 Task: Open Card Annual Report Review in Board Talent Management to Workspace Event Planning and Management and add a team member Softage.4@softage.net, a label Orange, a checklist Mindfulness, an attachment from Trello, a color Orange and finally, add a card description 'Plan and execute company team-building retreat with a focus on work-life integration' and a comment 'Given the importance of this task, careful planning and execution are essential.'. Add a start date 'Jan 08, 1900' with a due date 'Jan 15, 1900'
Action: Mouse moved to (598, 158)
Screenshot: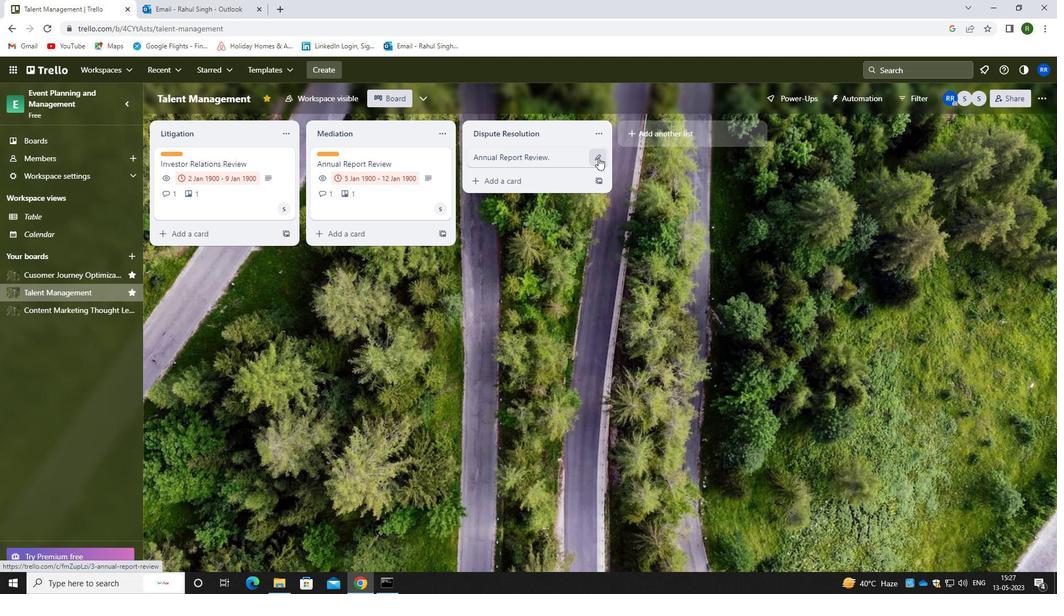
Action: Mouse pressed left at (598, 158)
Screenshot: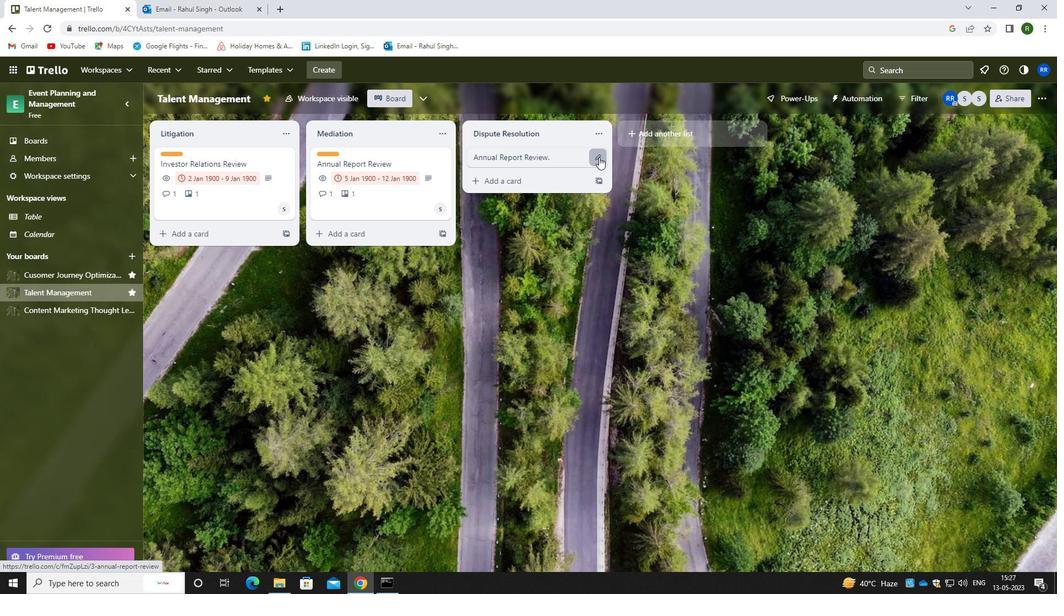 
Action: Mouse moved to (649, 158)
Screenshot: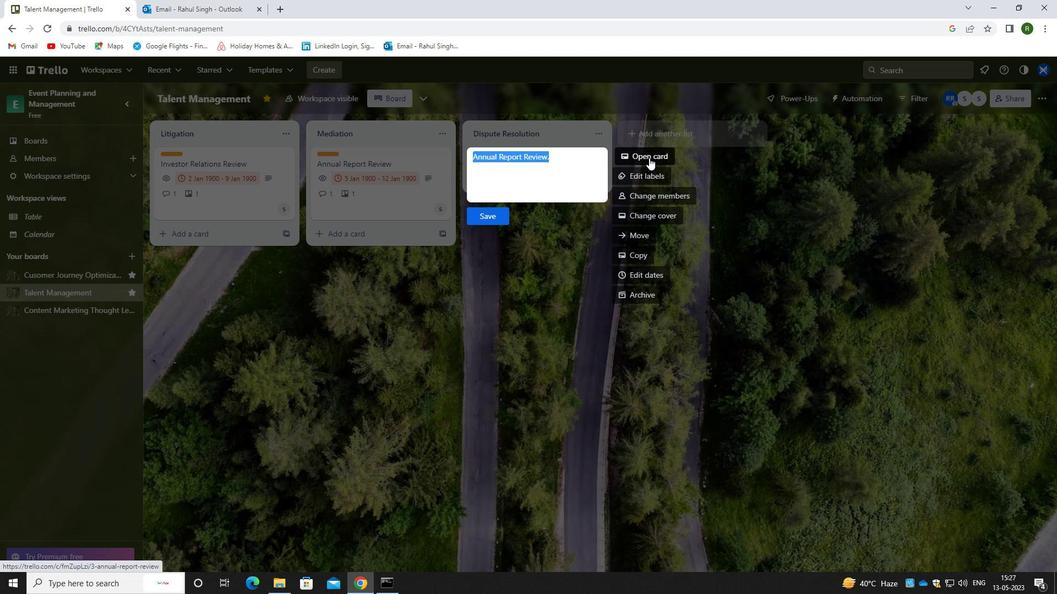 
Action: Mouse pressed left at (649, 158)
Screenshot: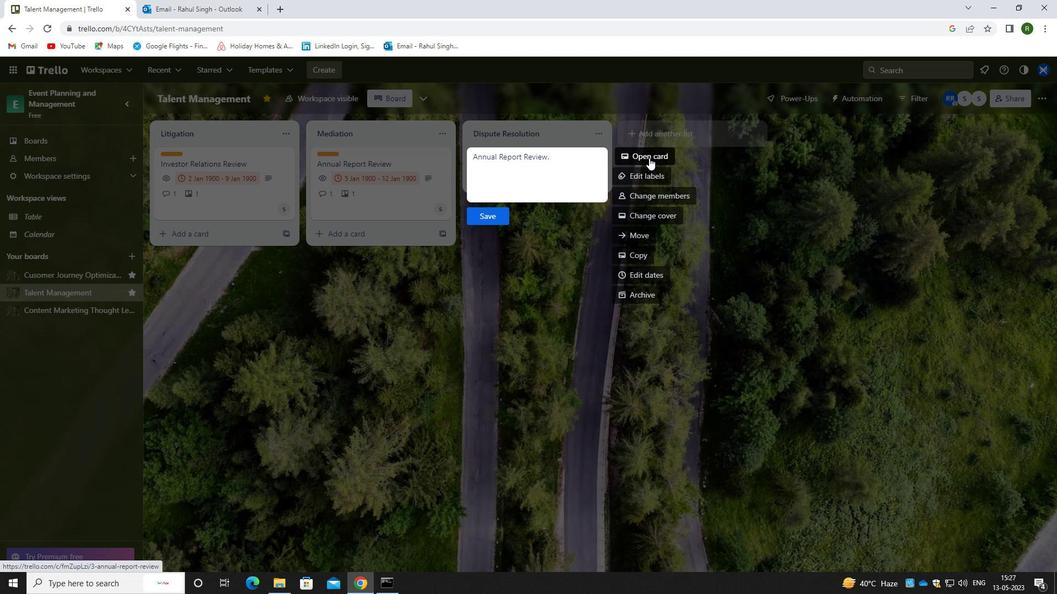 
Action: Mouse moved to (674, 196)
Screenshot: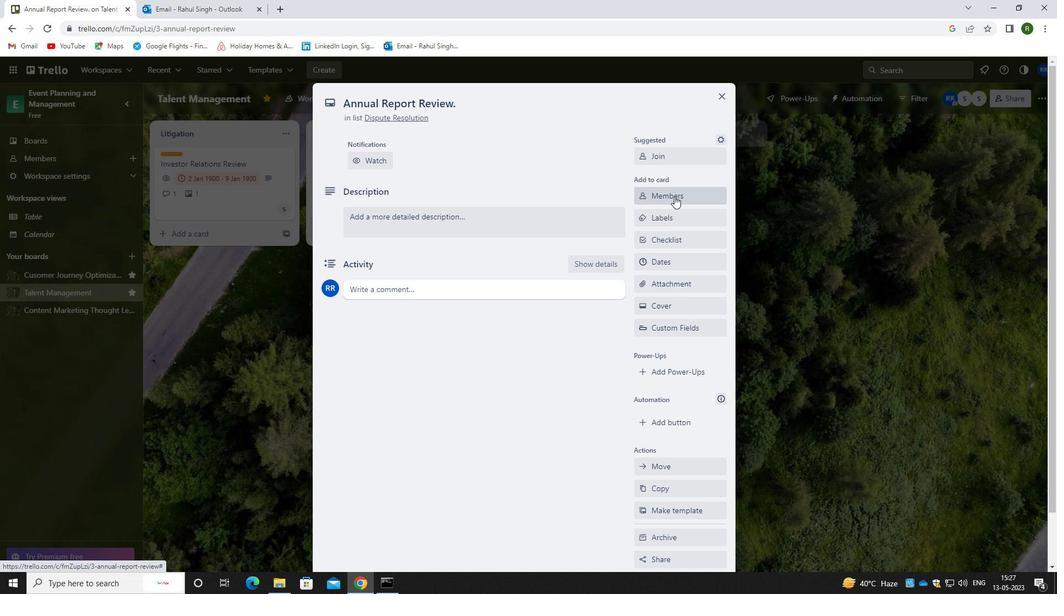 
Action: Mouse pressed left at (674, 196)
Screenshot: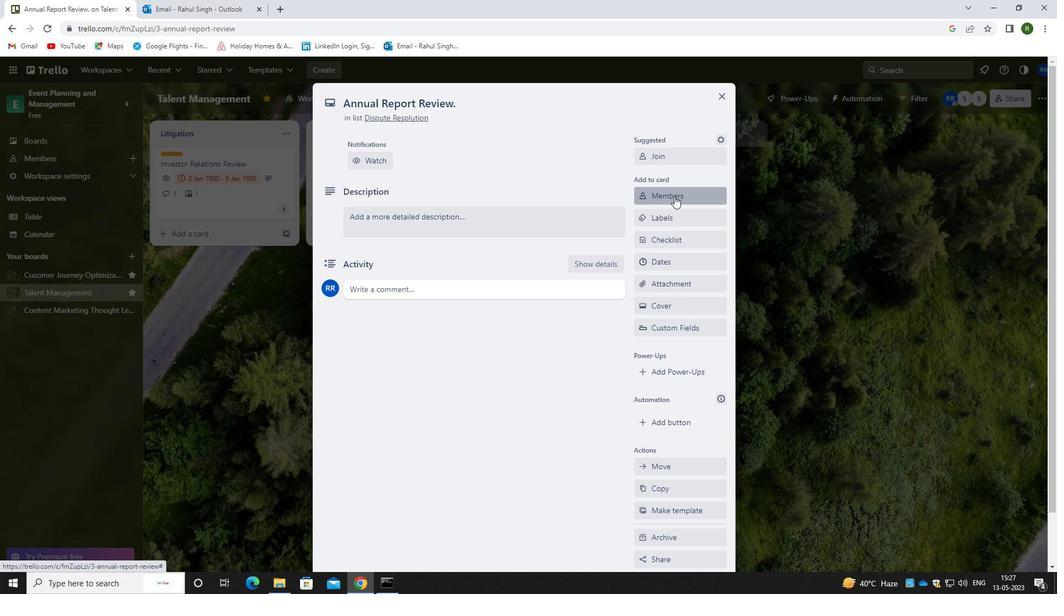 
Action: Mouse moved to (668, 193)
Screenshot: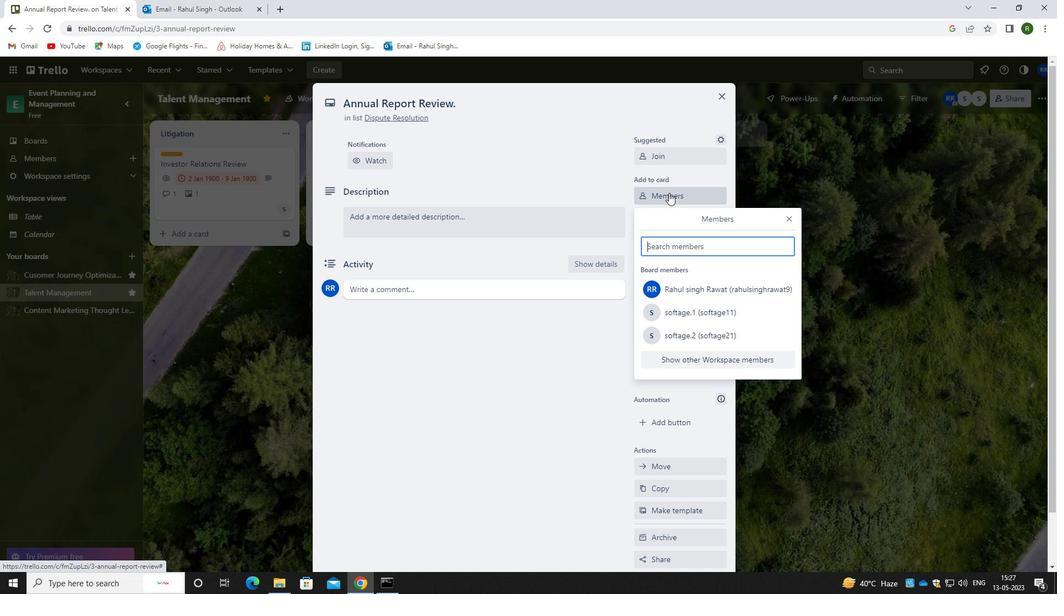 
Action: Key pressed <Key.caps_lock>s<Key.caps_lock>oftage.4<Key.shift>@SOFTAGE.NET
Screenshot: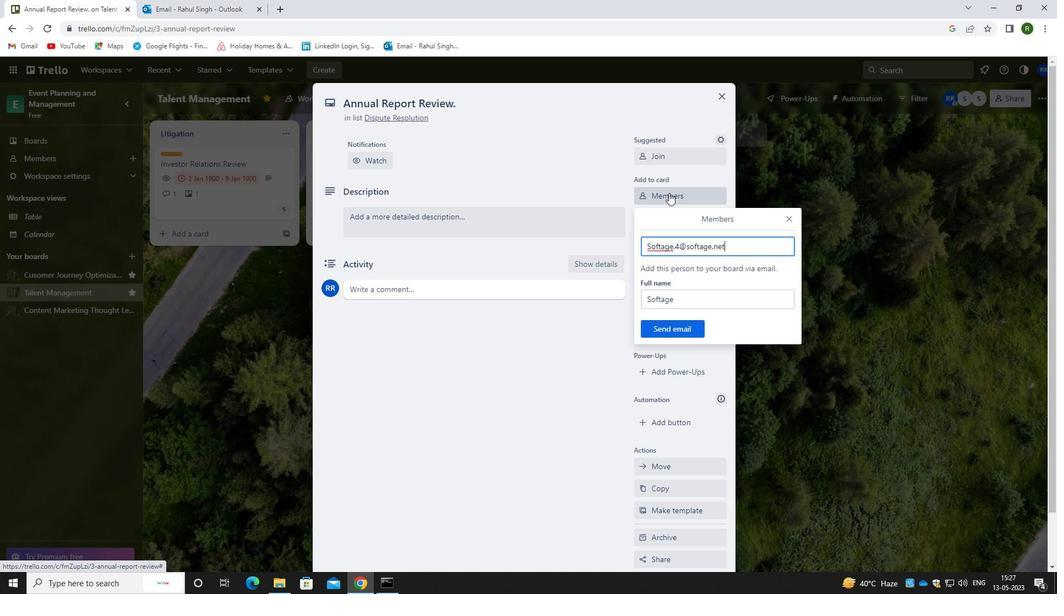 
Action: Mouse moved to (662, 324)
Screenshot: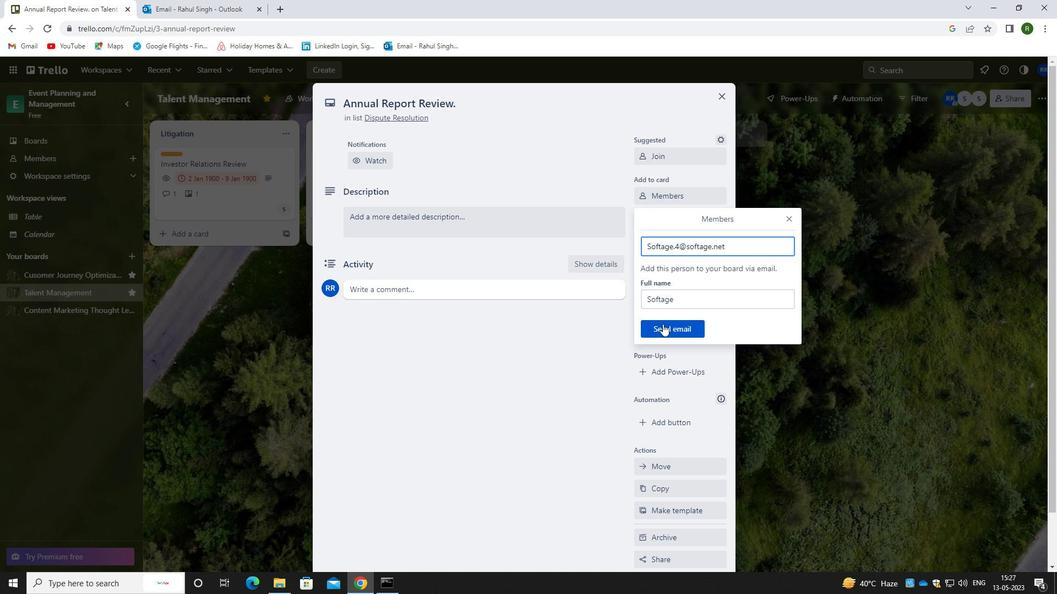 
Action: Mouse pressed left at (662, 324)
Screenshot: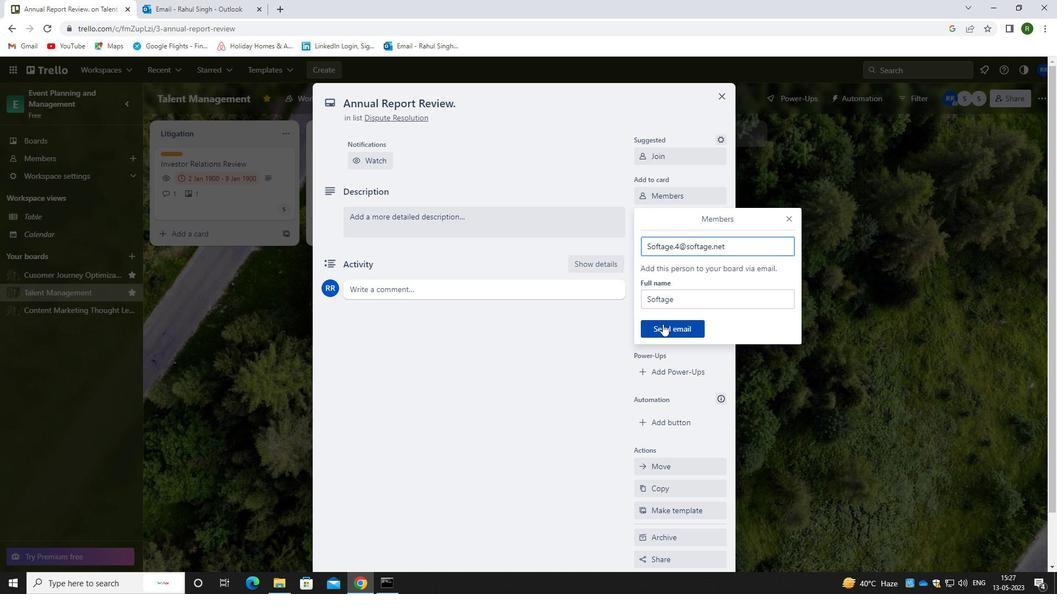 
Action: Mouse moved to (676, 218)
Screenshot: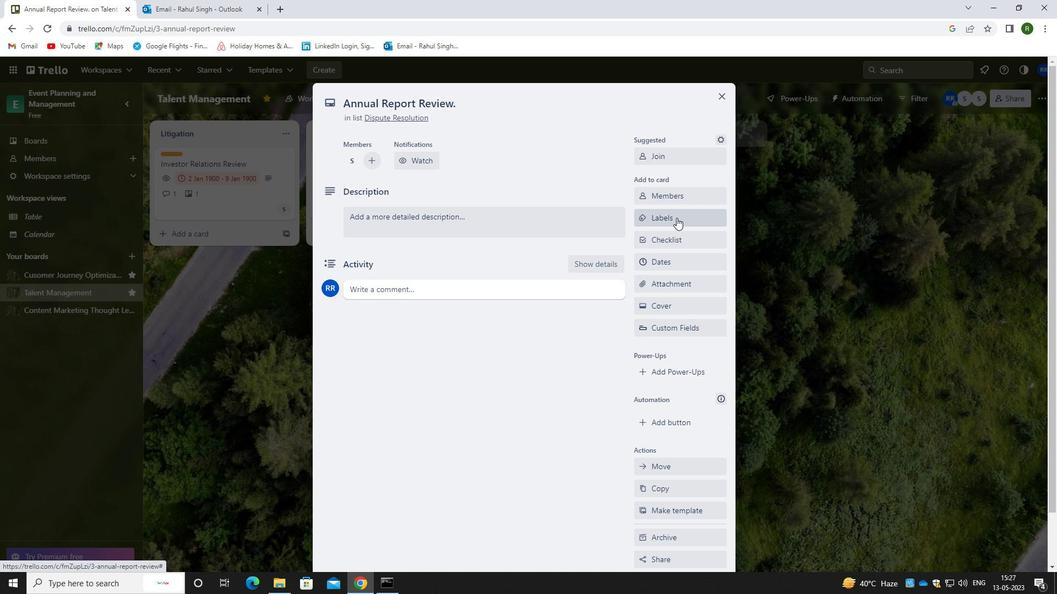
Action: Mouse pressed left at (676, 218)
Screenshot: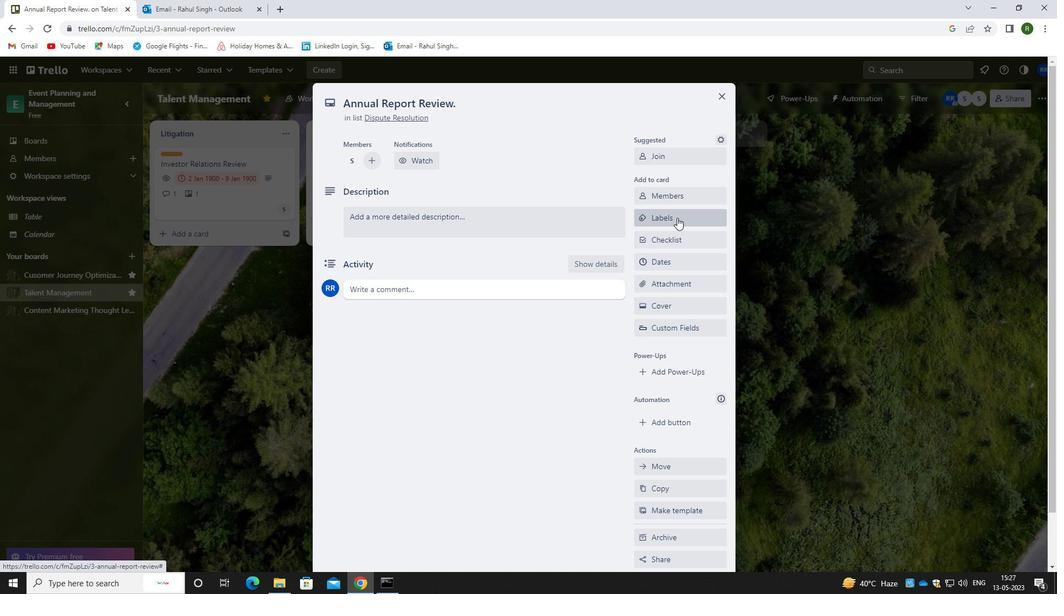 
Action: Mouse moved to (710, 270)
Screenshot: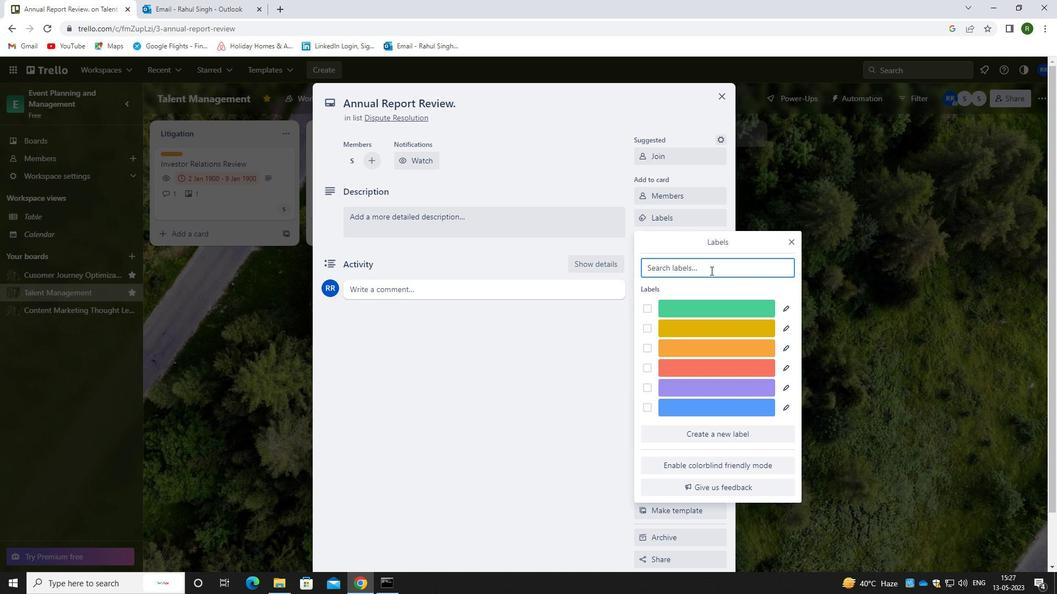
Action: Key pressed ORANGE
Screenshot: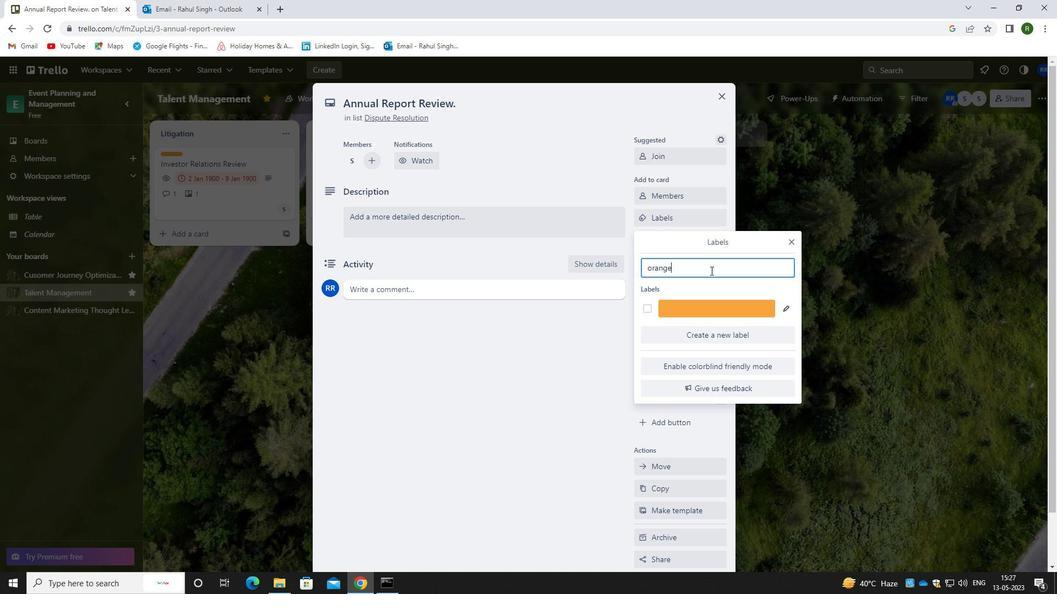 
Action: Mouse moved to (649, 309)
Screenshot: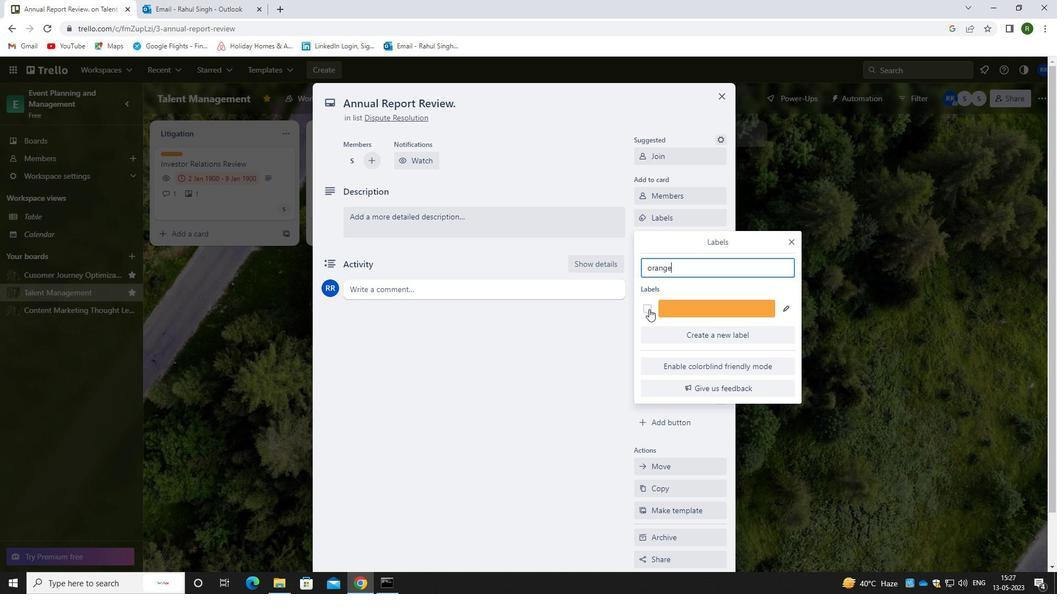 
Action: Mouse pressed left at (649, 309)
Screenshot: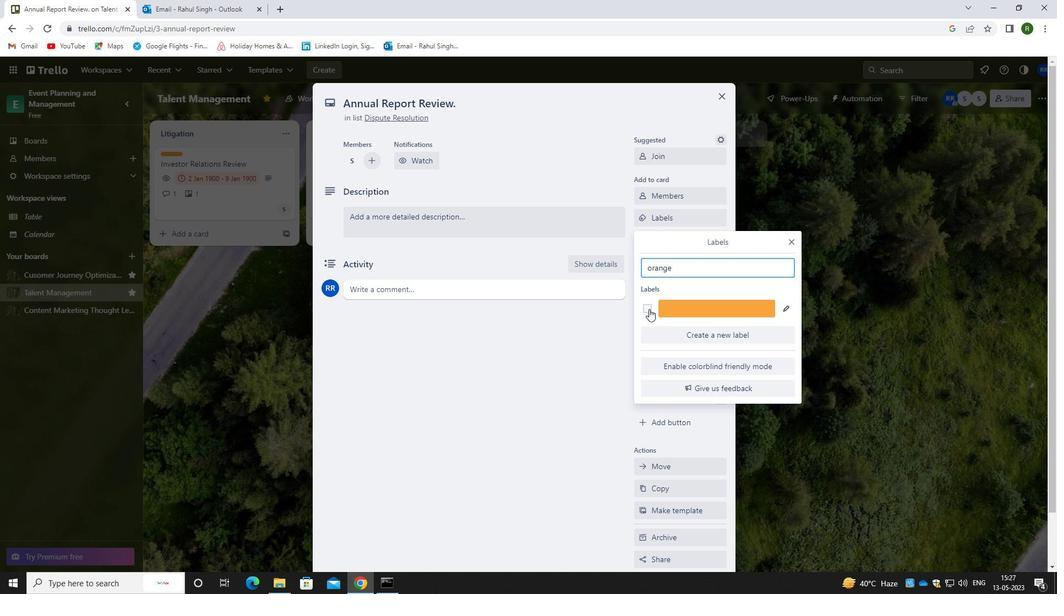 
Action: Mouse moved to (623, 336)
Screenshot: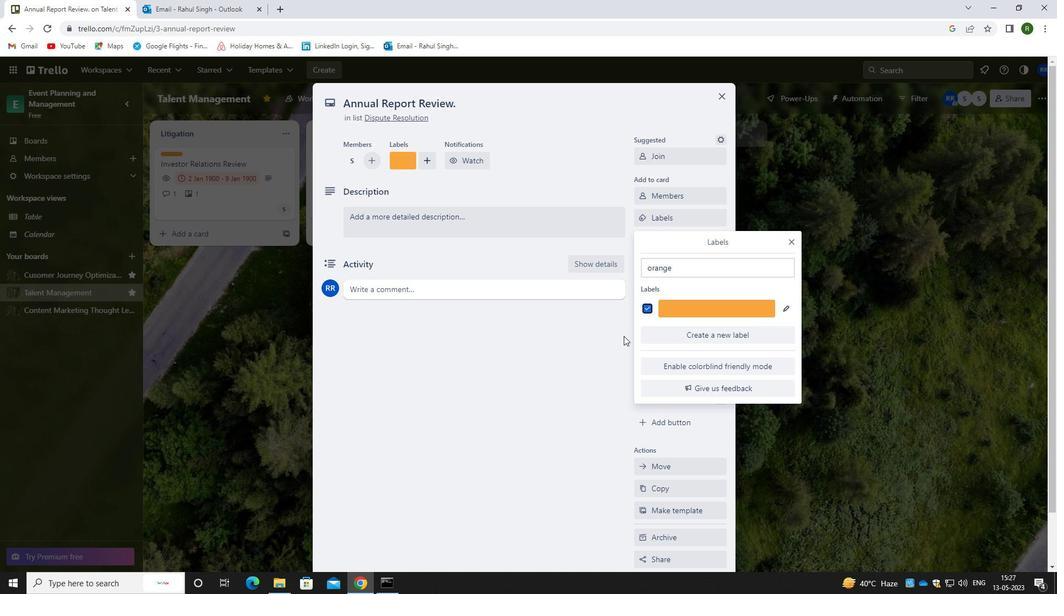 
Action: Mouse pressed left at (623, 336)
Screenshot: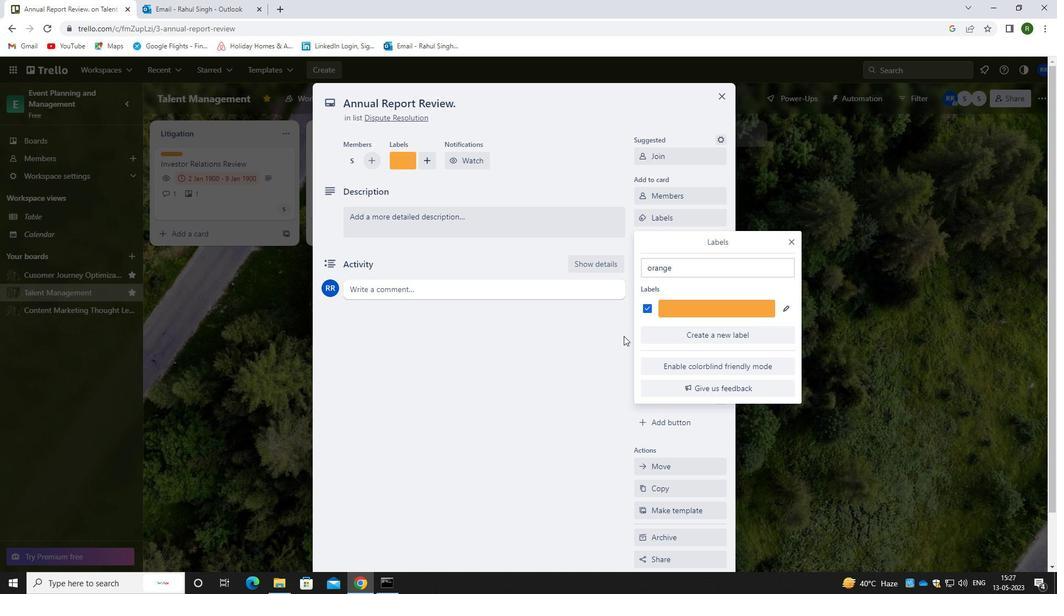 
Action: Mouse moved to (682, 246)
Screenshot: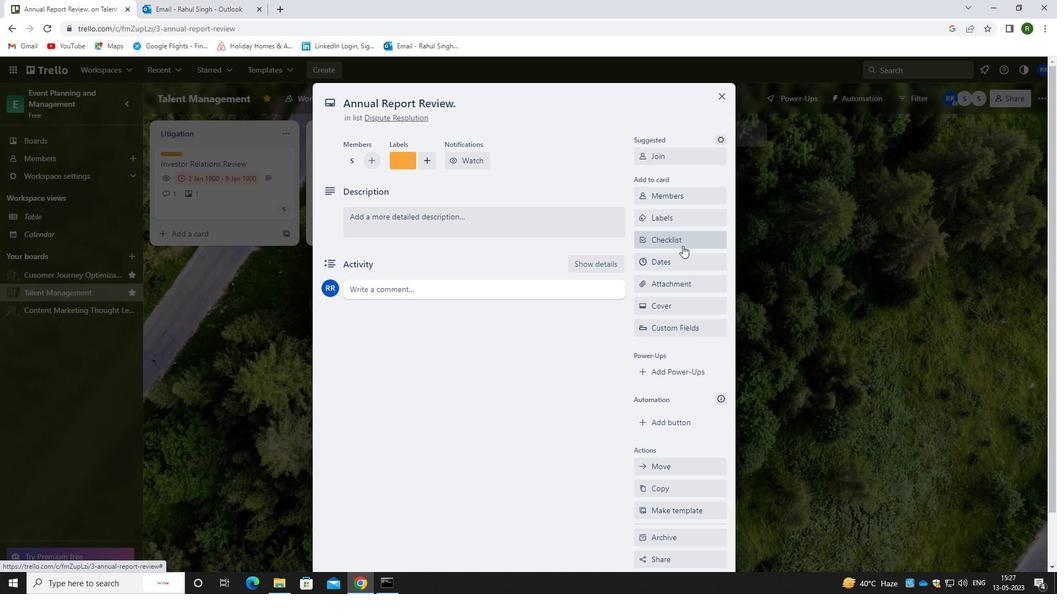 
Action: Mouse pressed left at (682, 246)
Screenshot: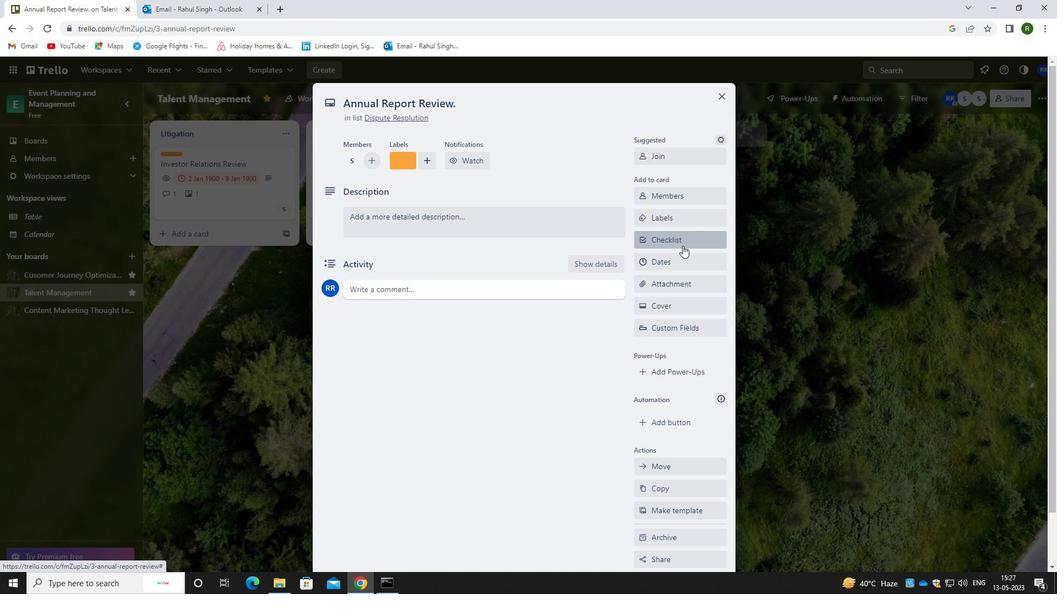 
Action: Mouse moved to (682, 267)
Screenshot: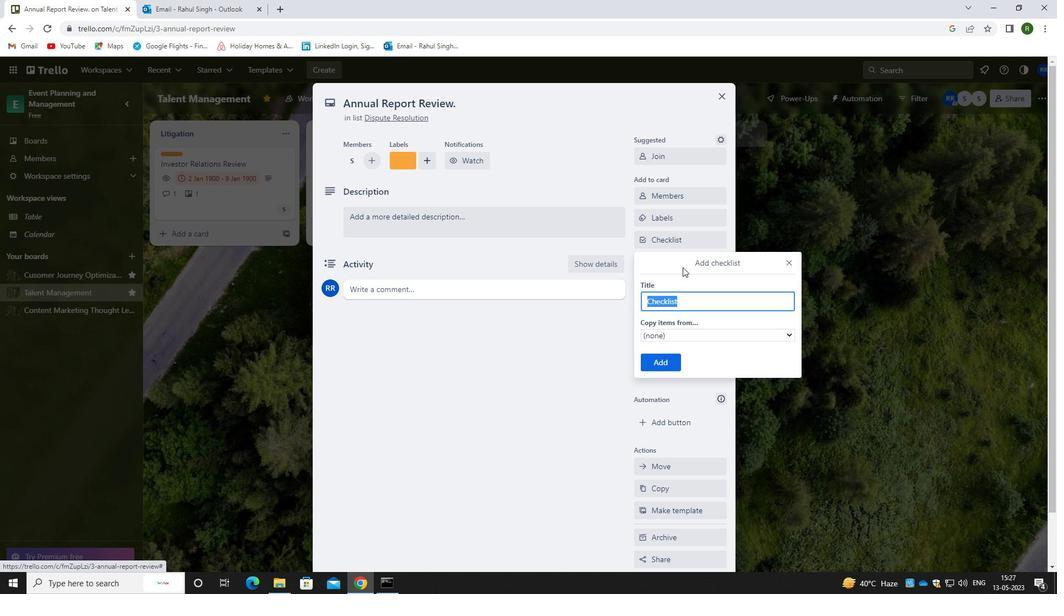 
Action: Key pressed <Key.shift>MINBDFUL<Key.backspace><Key.backspace><Key.backspace><Key.backspace><Key.backspace>DFULNESS
Screenshot: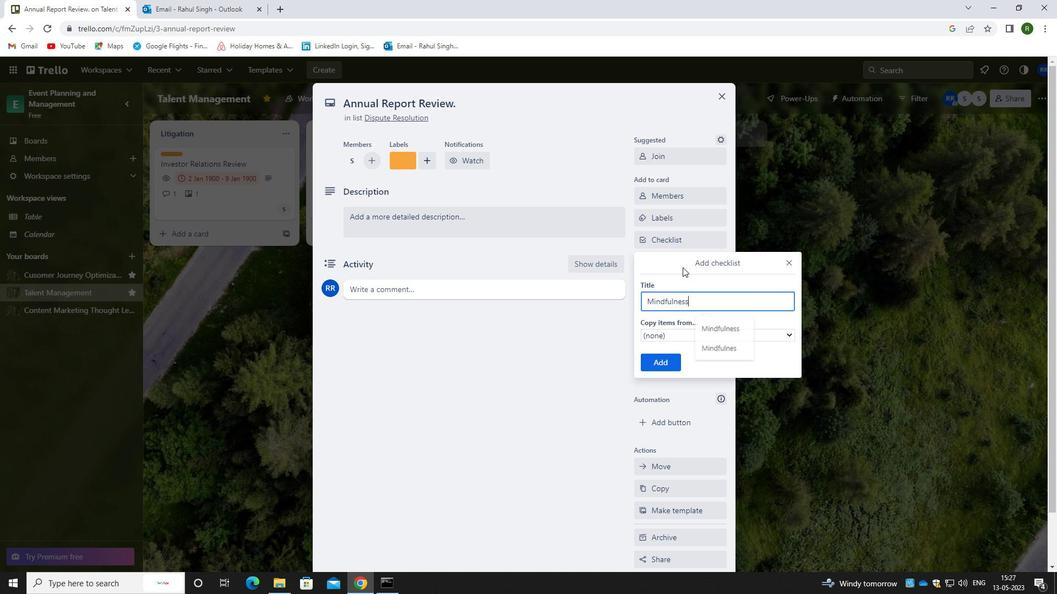 
Action: Mouse moved to (668, 351)
Screenshot: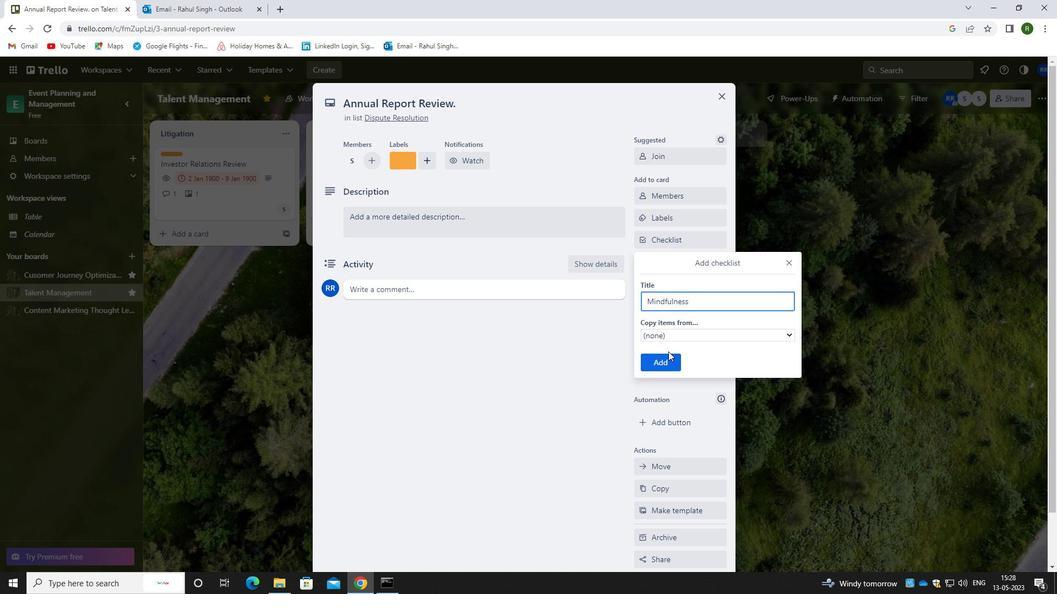 
Action: Key pressed <Key.backspace>
Screenshot: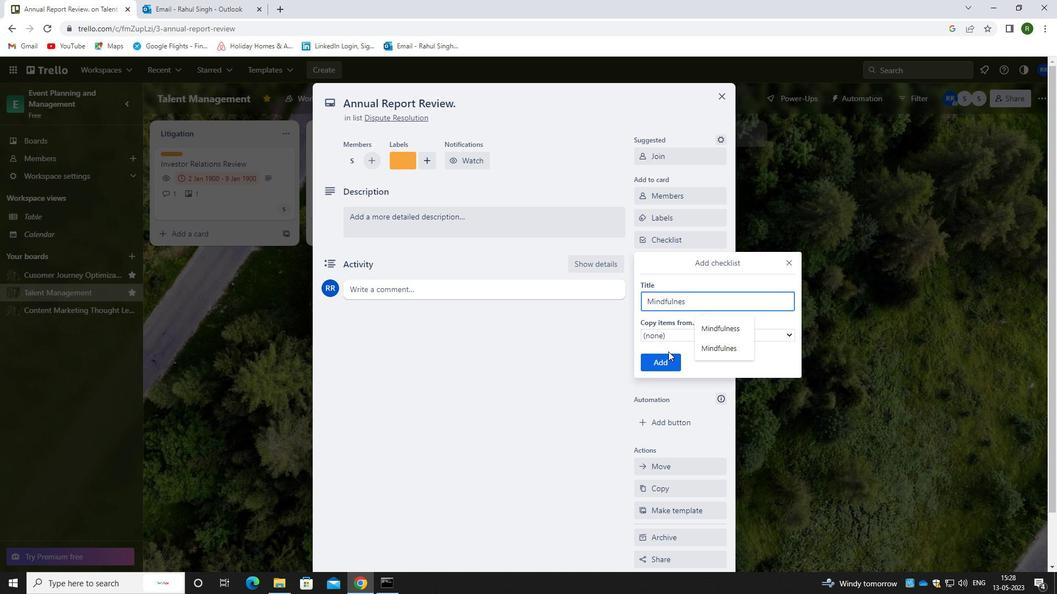 
Action: Mouse moved to (708, 345)
Screenshot: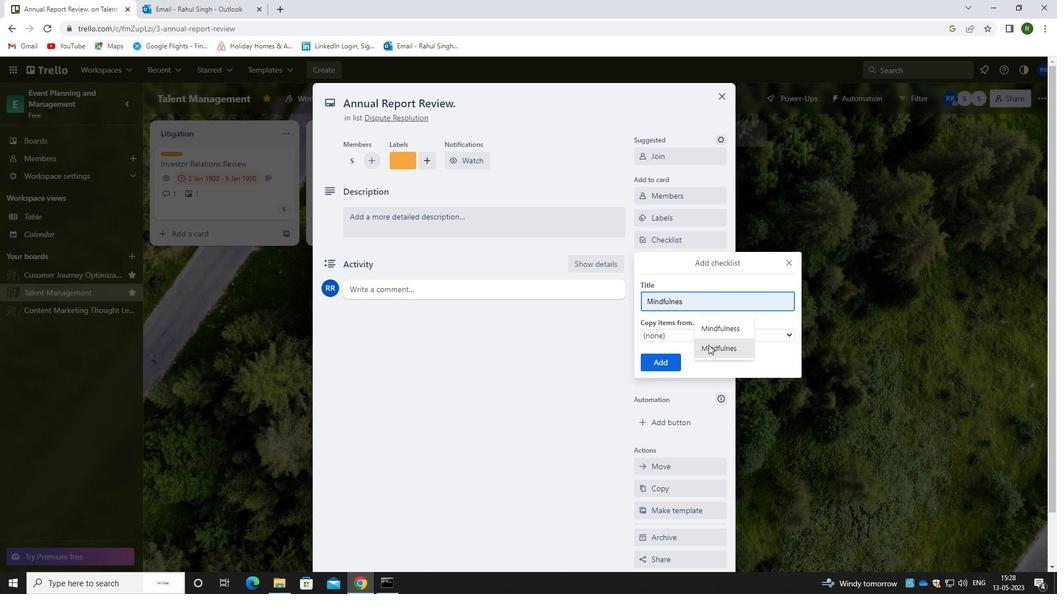 
Action: Key pressed S
Screenshot: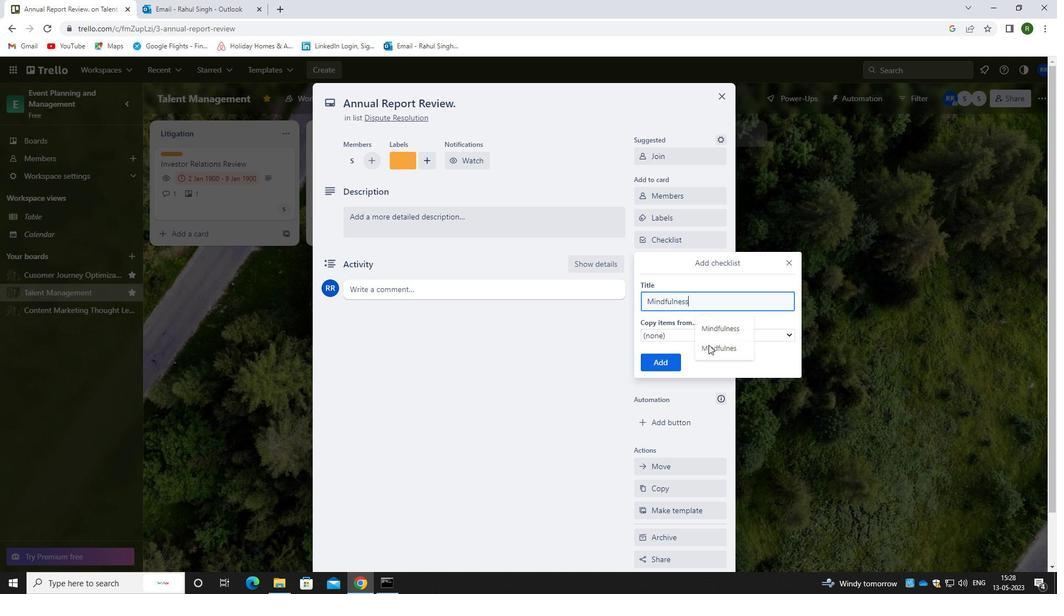 
Action: Mouse moved to (661, 358)
Screenshot: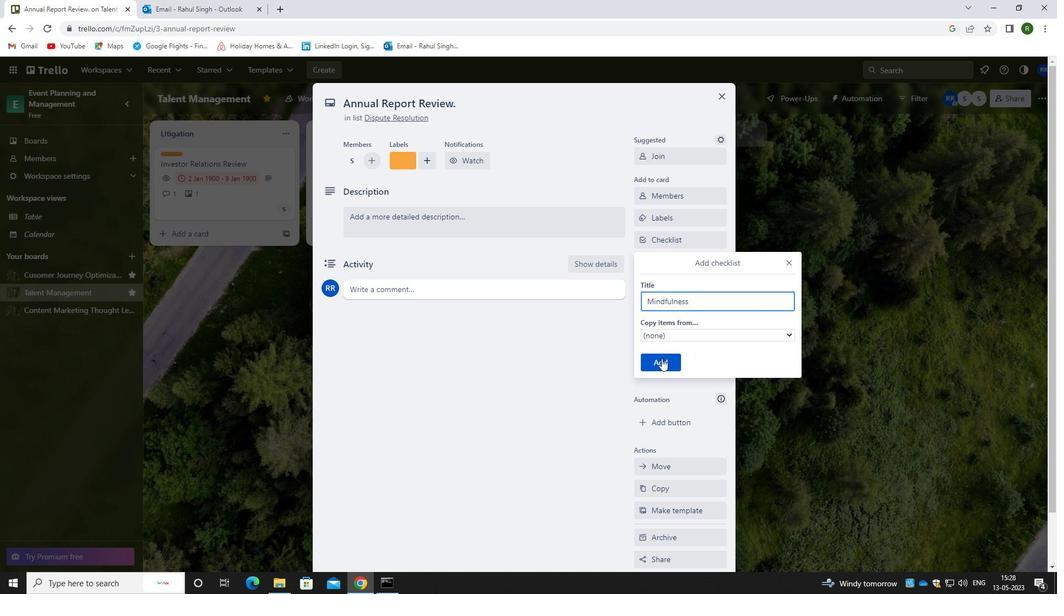 
Action: Mouse pressed left at (661, 358)
Screenshot: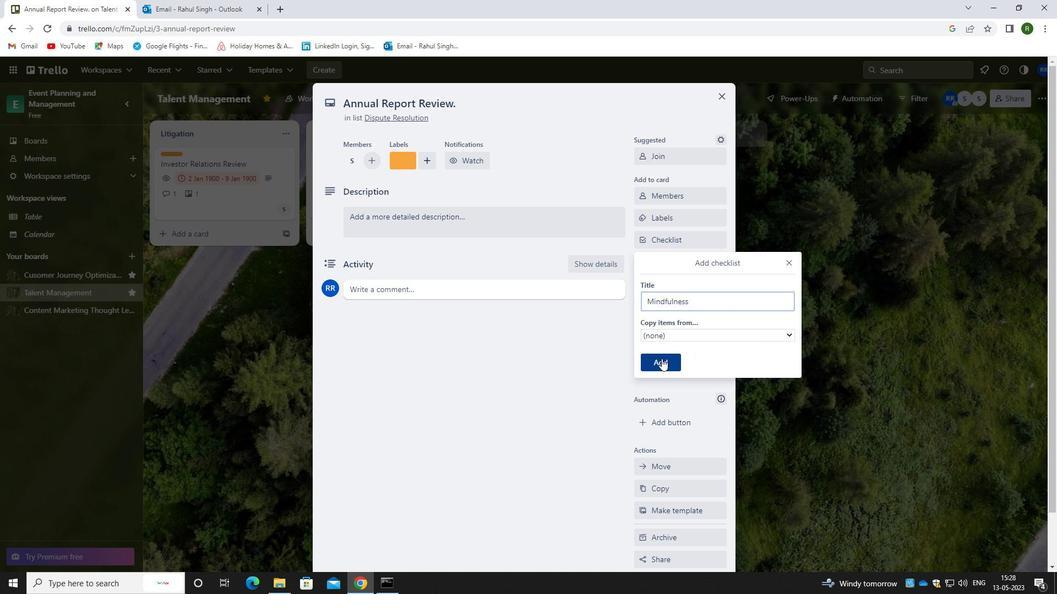 
Action: Mouse moved to (667, 287)
Screenshot: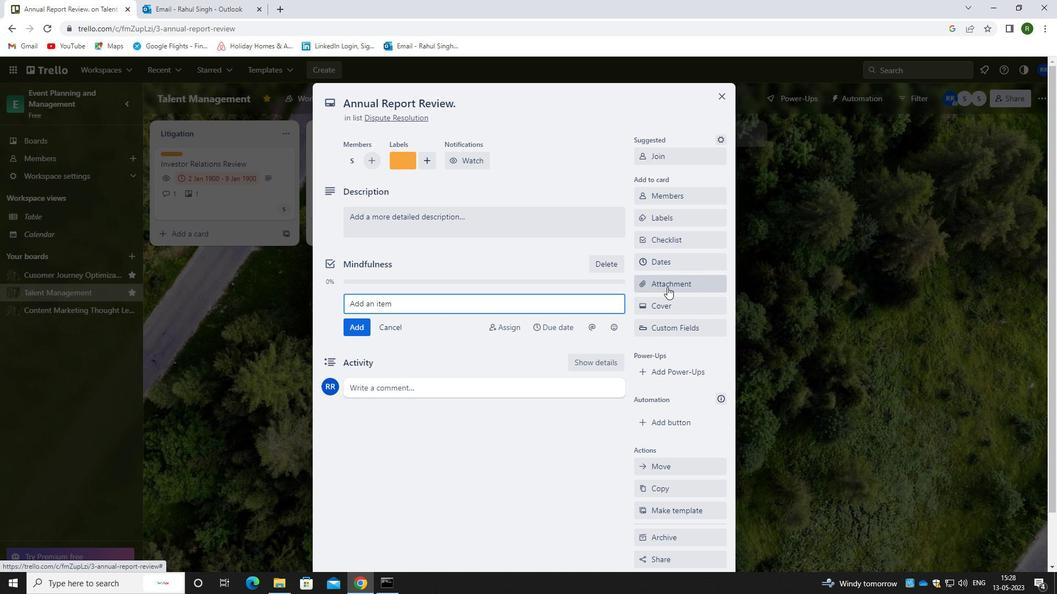 
Action: Mouse pressed left at (667, 287)
Screenshot: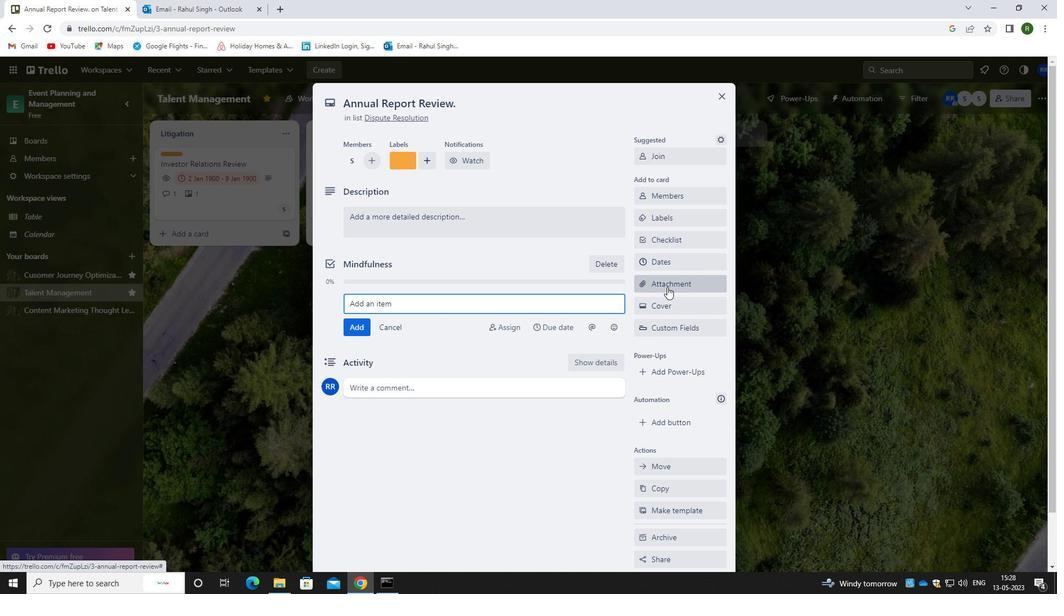 
Action: Mouse moved to (676, 355)
Screenshot: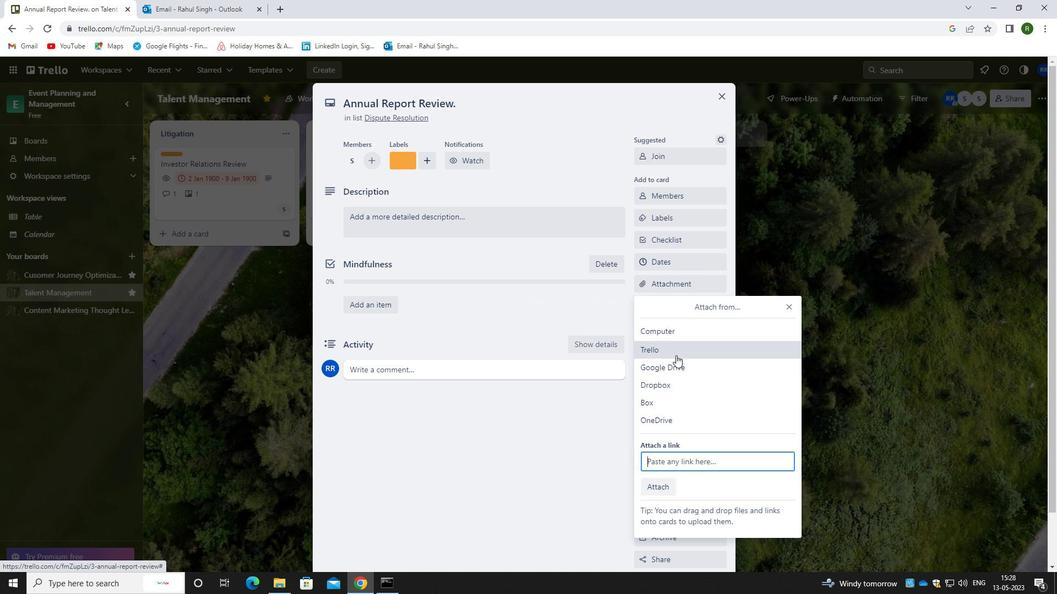 
Action: Mouse pressed left at (676, 355)
Screenshot: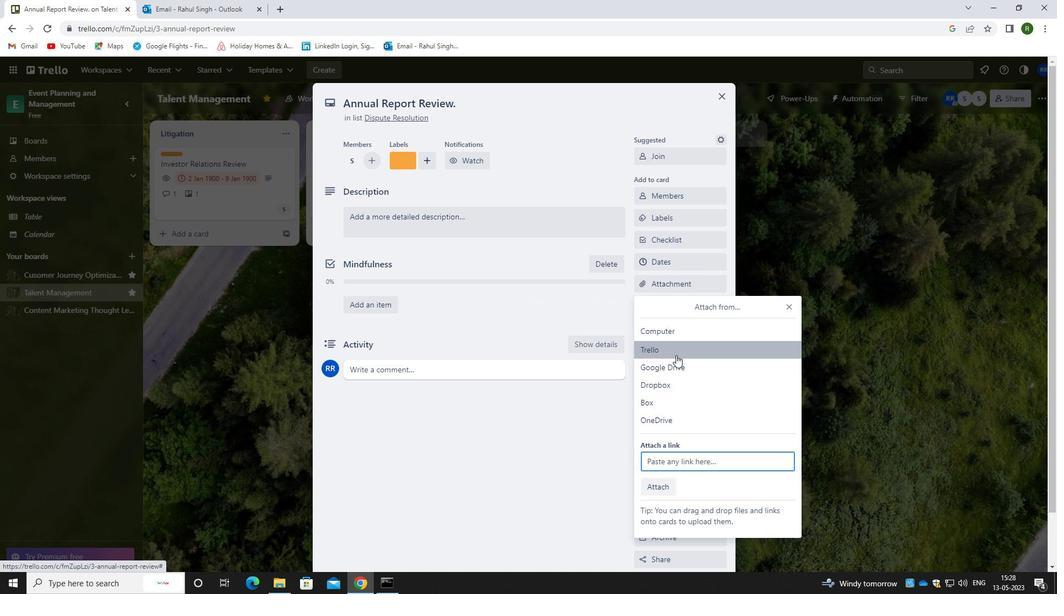 
Action: Mouse moved to (669, 242)
Screenshot: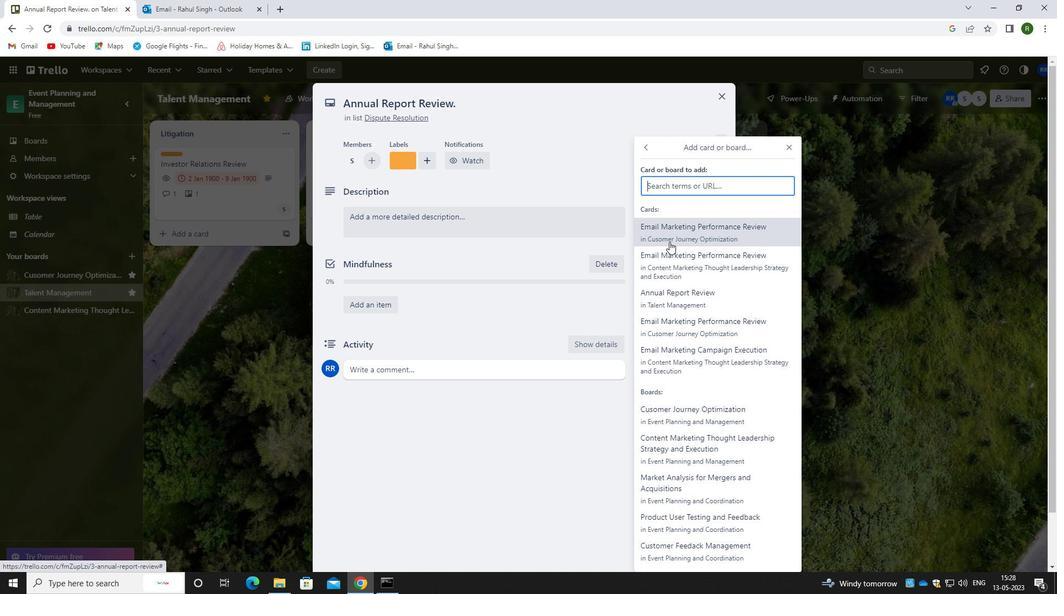
Action: Mouse pressed left at (669, 242)
Screenshot: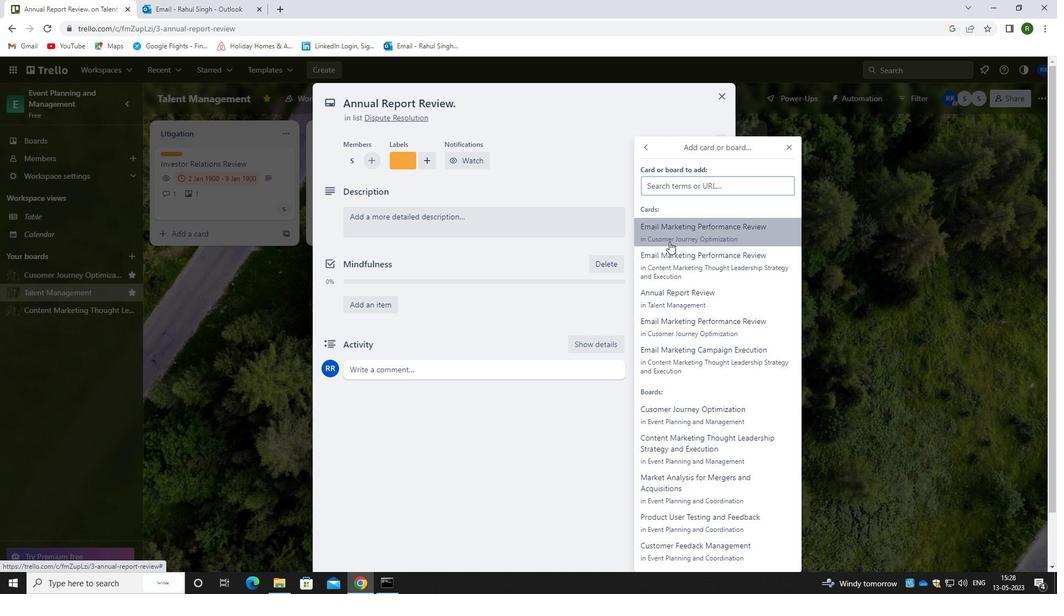 
Action: Mouse moved to (424, 224)
Screenshot: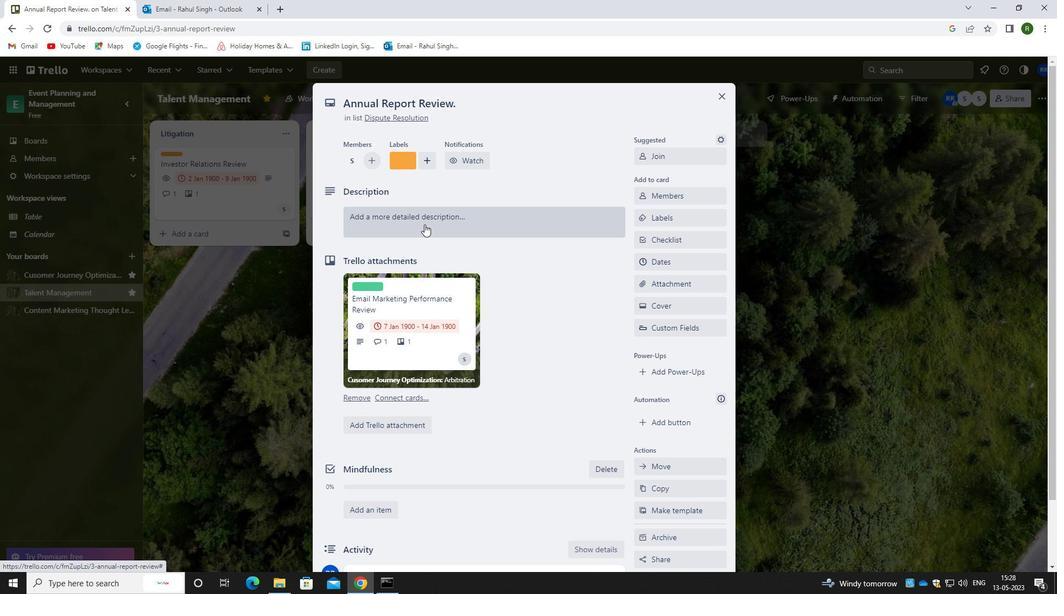 
Action: Mouse pressed left at (424, 224)
Screenshot: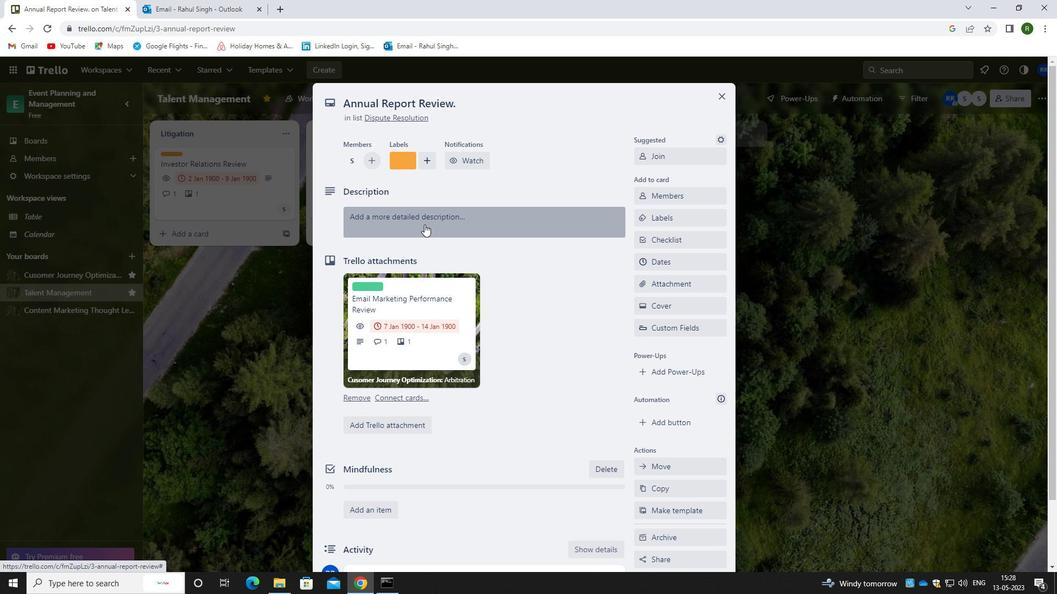 
Action: Mouse moved to (447, 271)
Screenshot: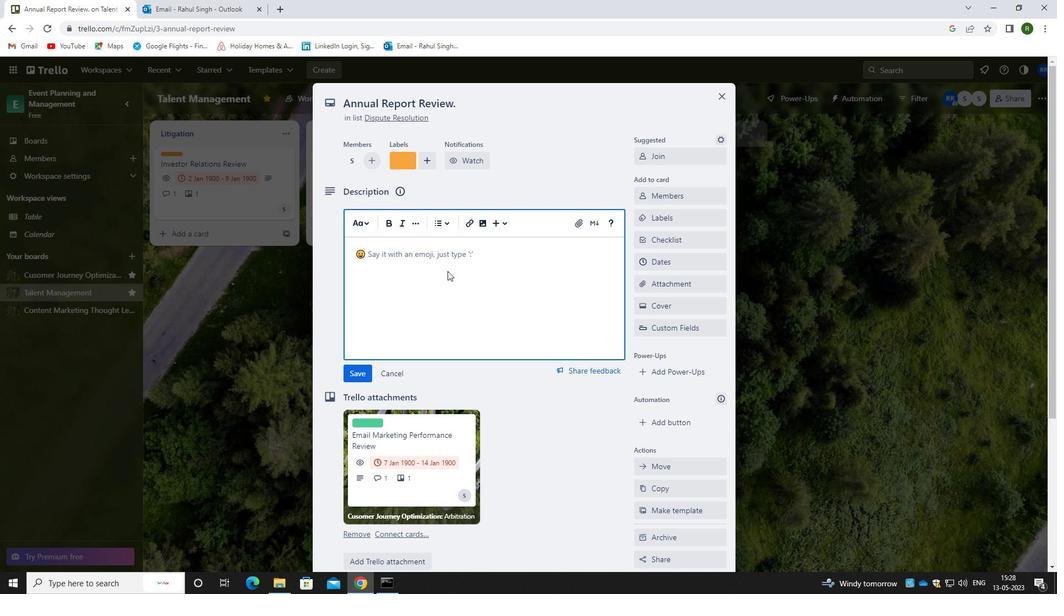 
Action: Mouse pressed left at (447, 271)
Screenshot: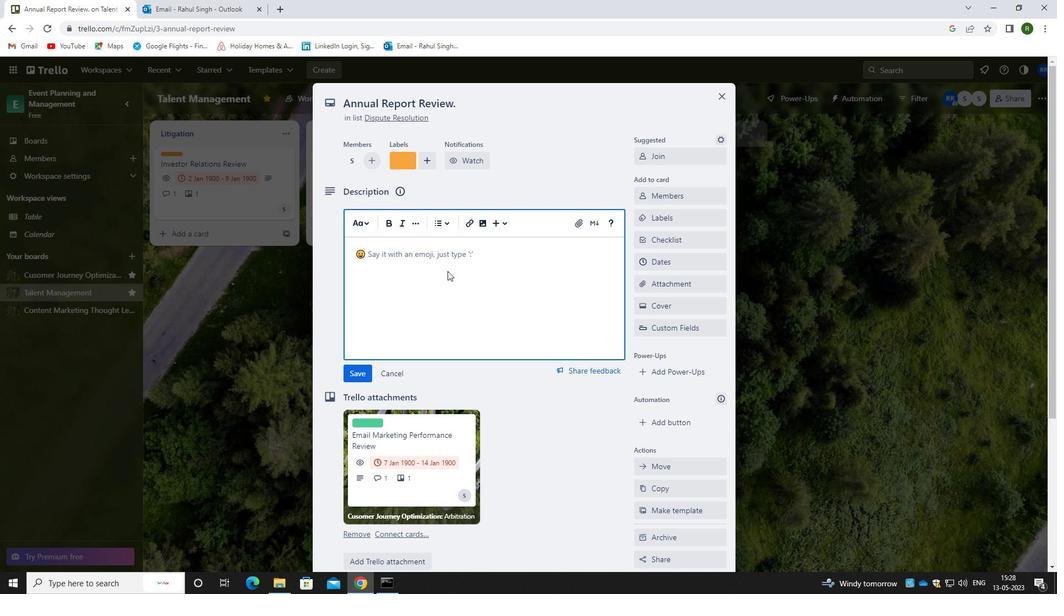 
Action: Key pressed <Key.caps_lock>P<Key.caps_lock>LAN<Key.space>AND<Key.space>EXECTU<Key.backspace><Key.backspace>UTE<Key.space>COMPANY<Key.space>TEAM-BUILDING<Key.space>RETREAT<Key.space>WITH<Key.space>A<Key.space>FOCUS<Key.space>ON<Key.space>WORK<Key.space>LIFE<Key.space><Key.caps_lock>I<Key.caps_lock>NTERGRATION.
Screenshot: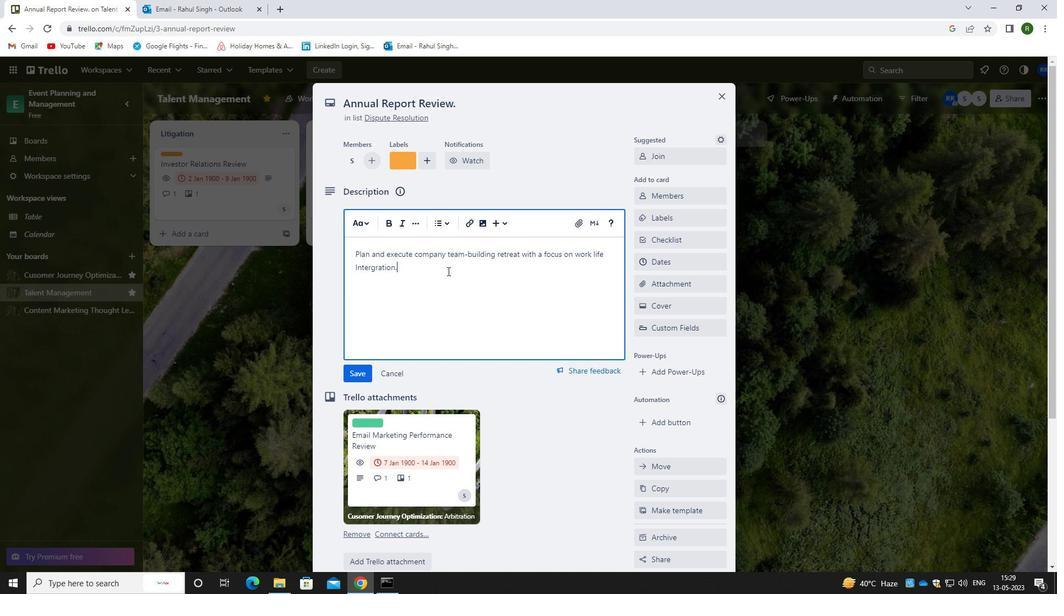 
Action: Mouse moved to (365, 367)
Screenshot: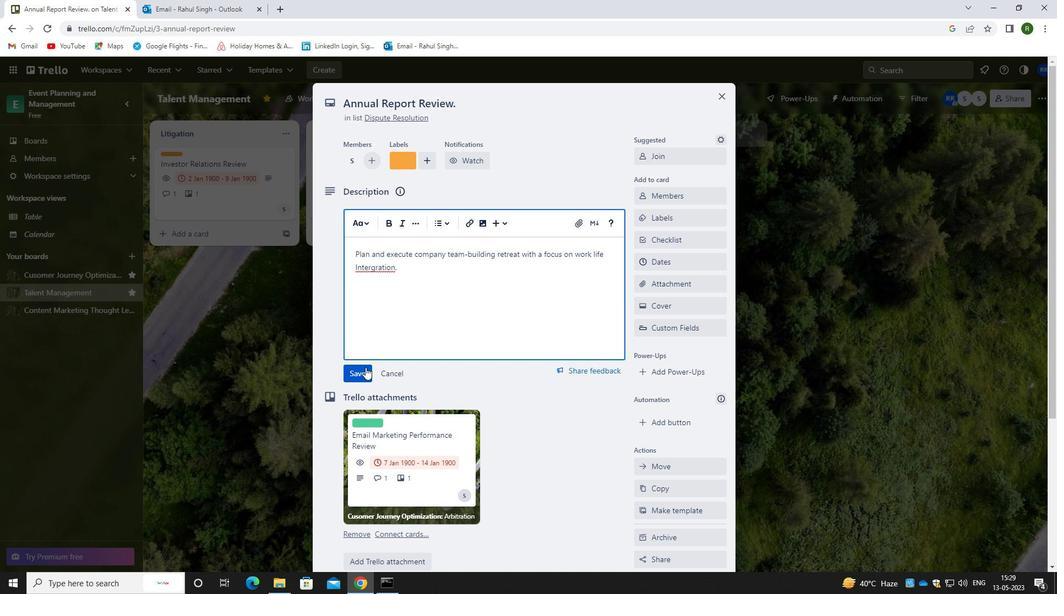 
Action: Mouse pressed left at (365, 367)
Screenshot: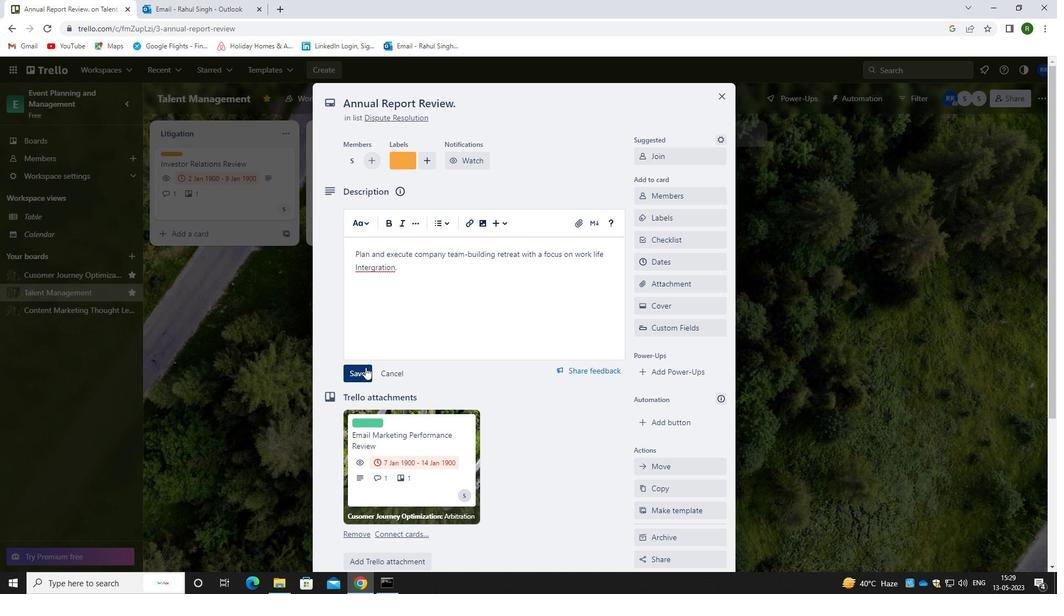 
Action: Mouse moved to (443, 458)
Screenshot: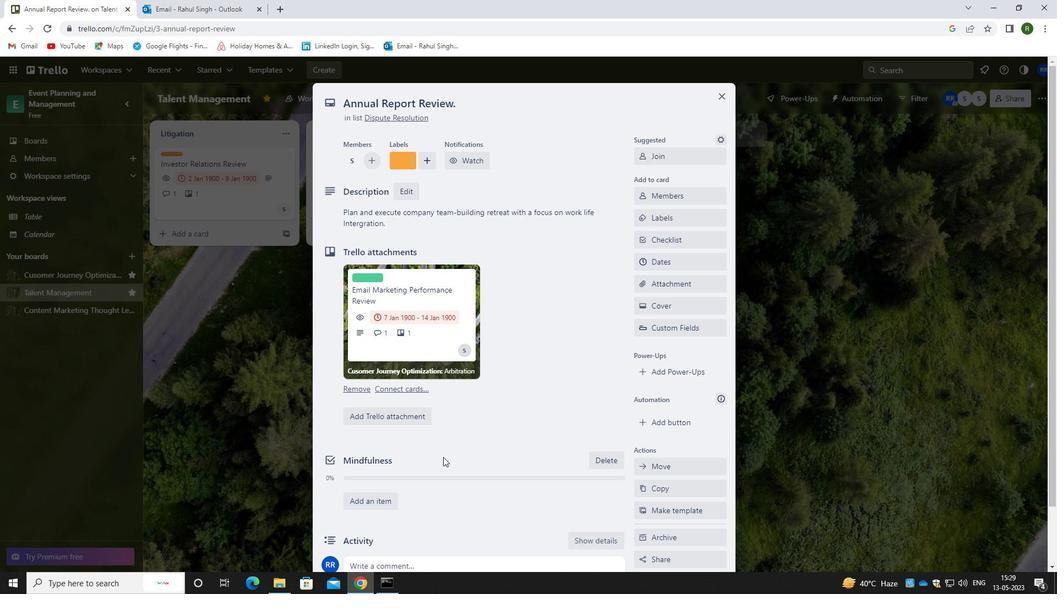 
Action: Mouse scrolled (443, 457) with delta (0, 0)
Screenshot: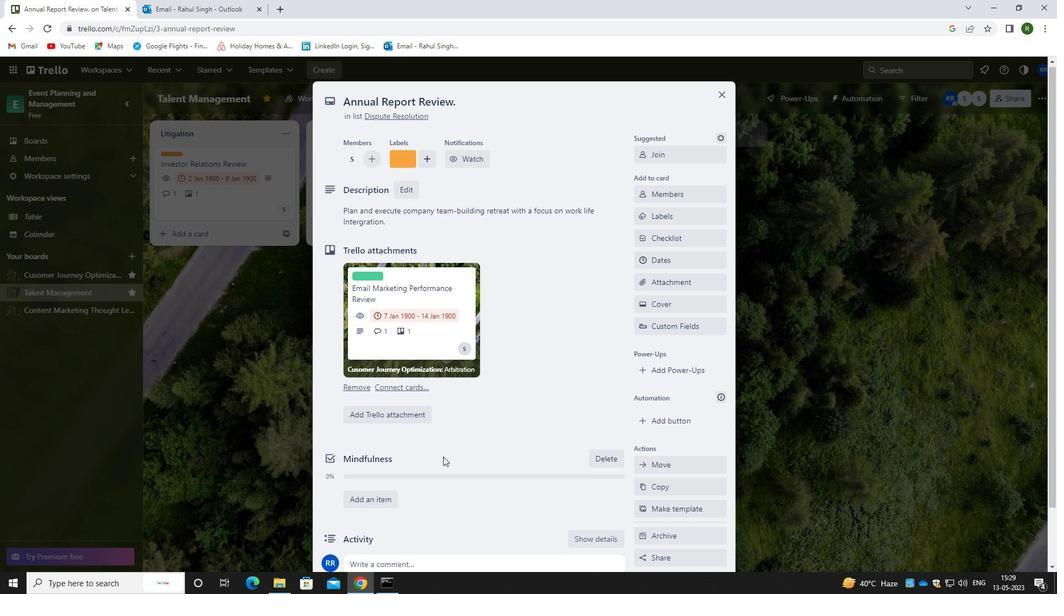 
Action: Mouse moved to (443, 457)
Screenshot: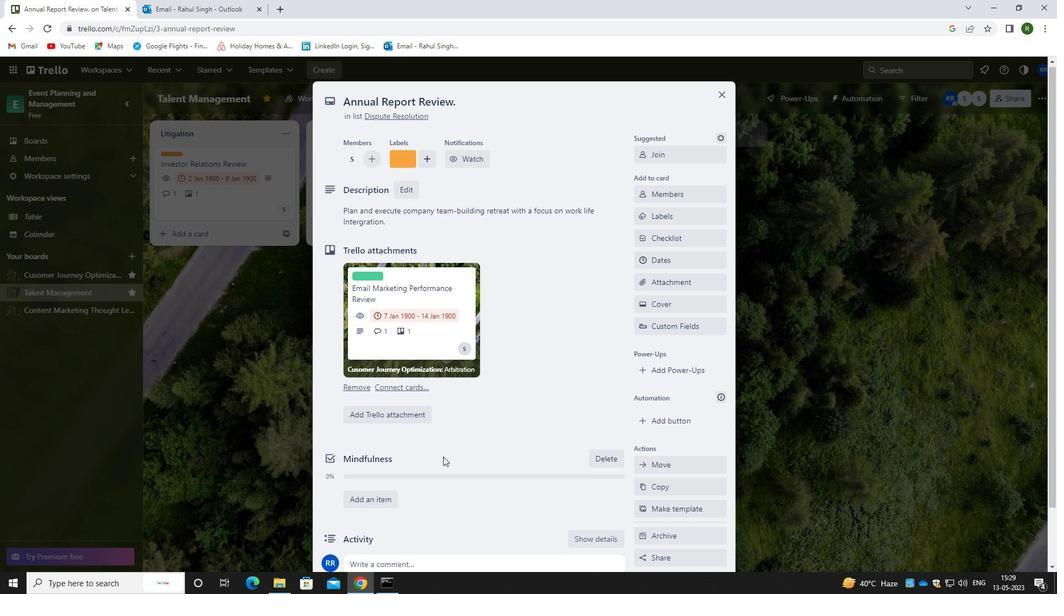 
Action: Mouse scrolled (443, 457) with delta (0, 0)
Screenshot: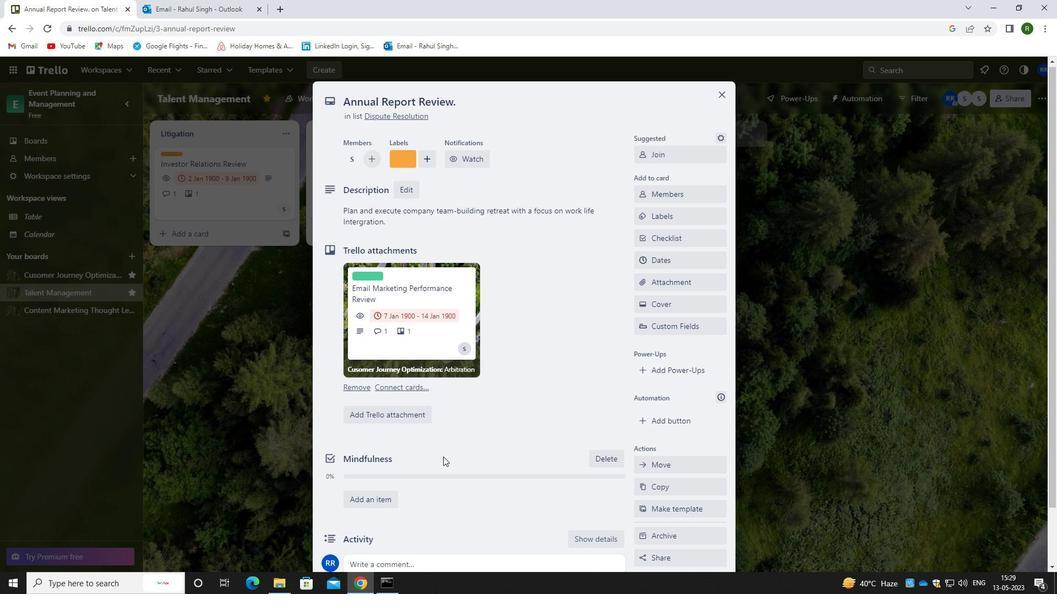 
Action: Mouse moved to (412, 498)
Screenshot: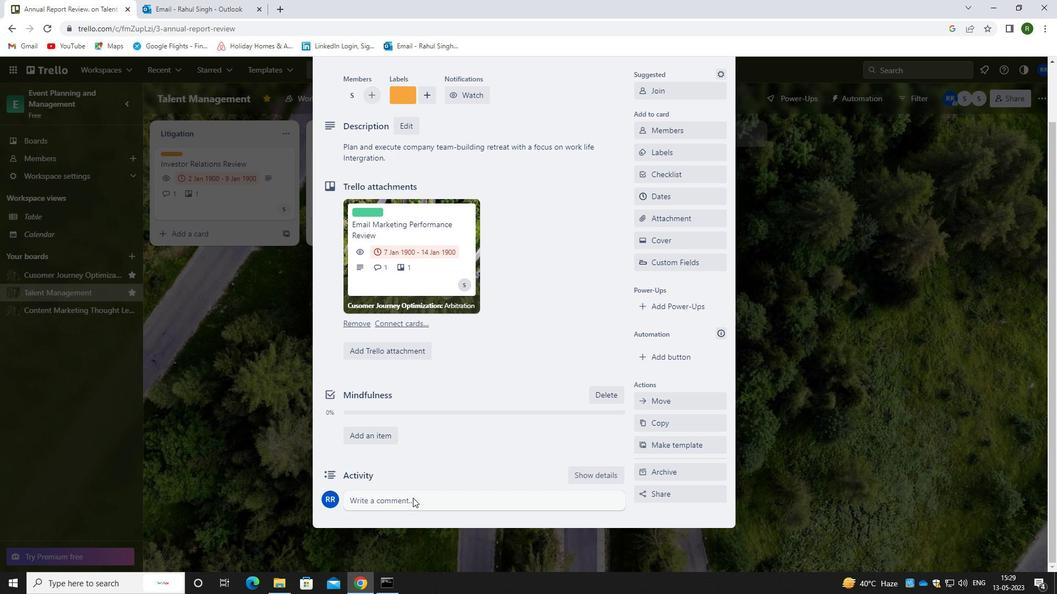 
Action: Mouse pressed left at (412, 498)
Screenshot: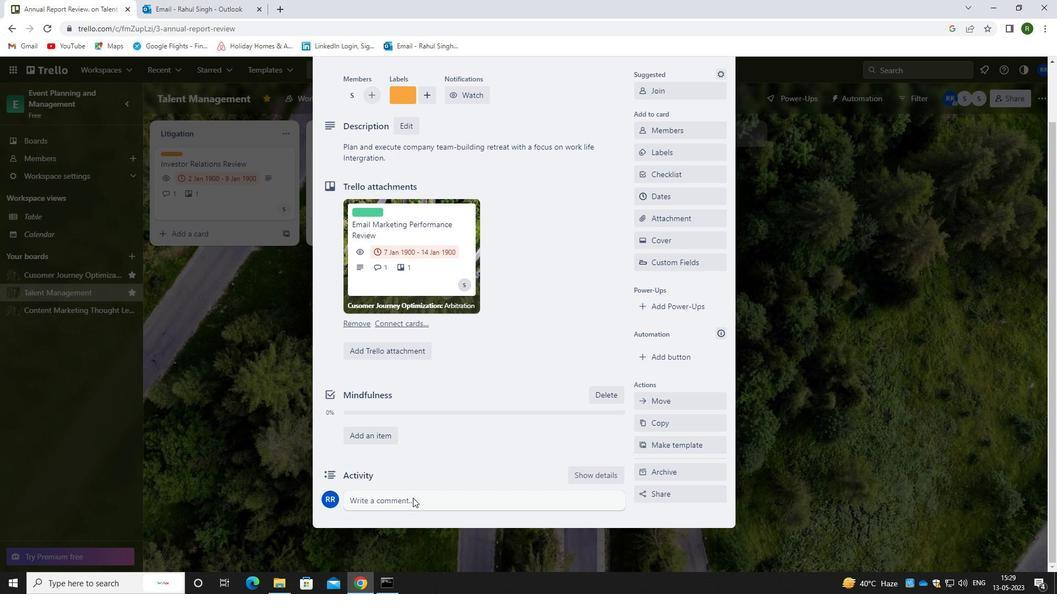 
Action: Mouse moved to (404, 527)
Screenshot: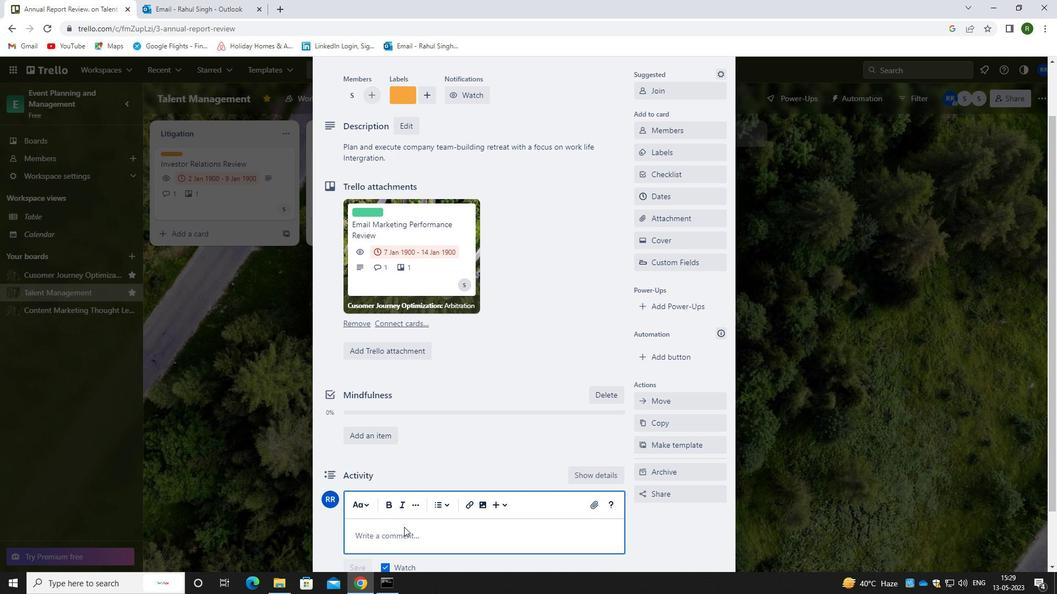 
Action: Key pressed <Key.caps_lock>G<Key.caps_lock>IVEN<Key.space>THE<Key.space>IMPOT<Key.backspace>RTANCE<Key.space>OF<Key.space>THIS<Key.space>TASK,<Key.space>CAREFUL<Key.space>PLANNING<Key.space>AND<Key.space>EXECUTION<Key.space>A<Key.backspace>ARE<Key.space>ESSENTIAL.
Screenshot: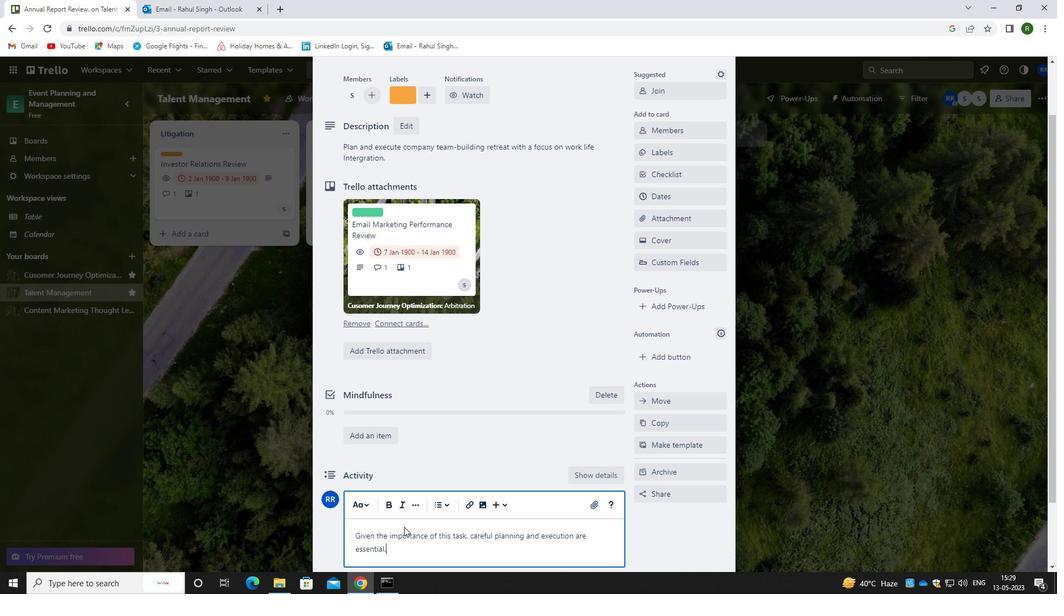 
Action: Mouse moved to (448, 481)
Screenshot: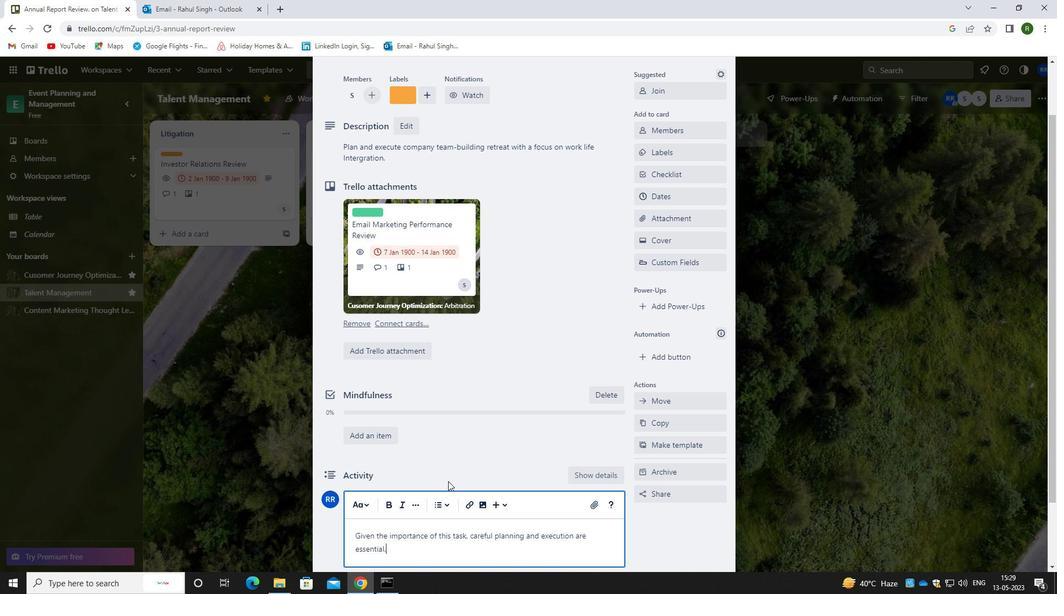 
Action: Mouse scrolled (448, 481) with delta (0, 0)
Screenshot: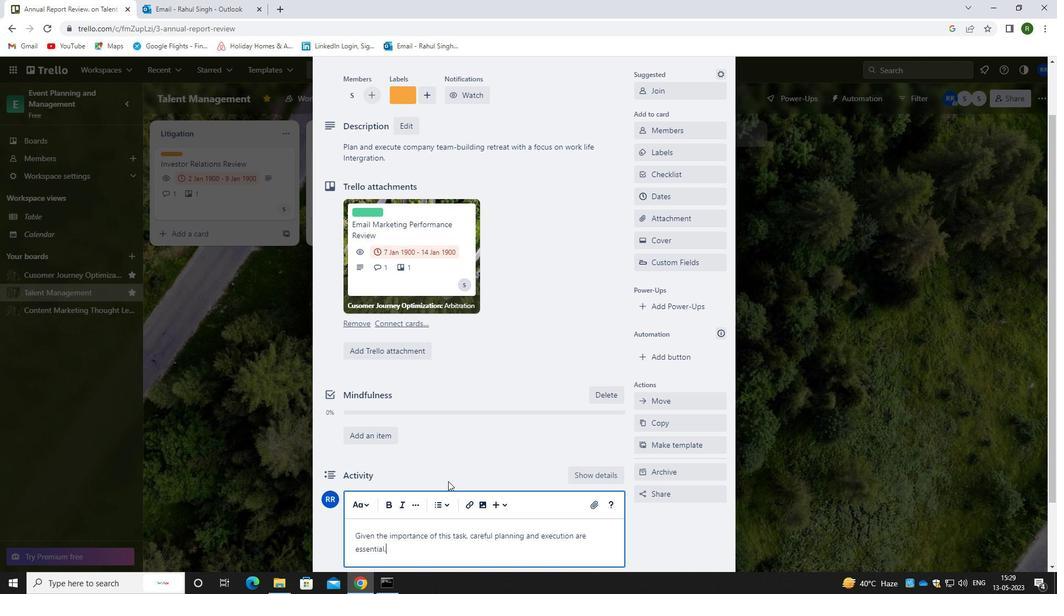 
Action: Mouse moved to (346, 521)
Screenshot: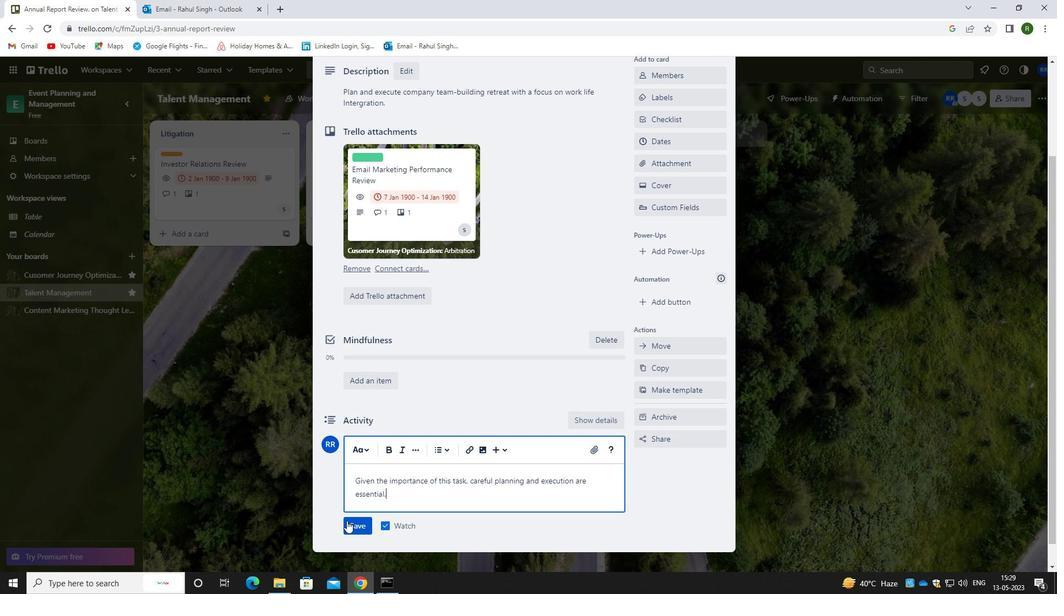 
Action: Mouse pressed left at (346, 521)
Screenshot: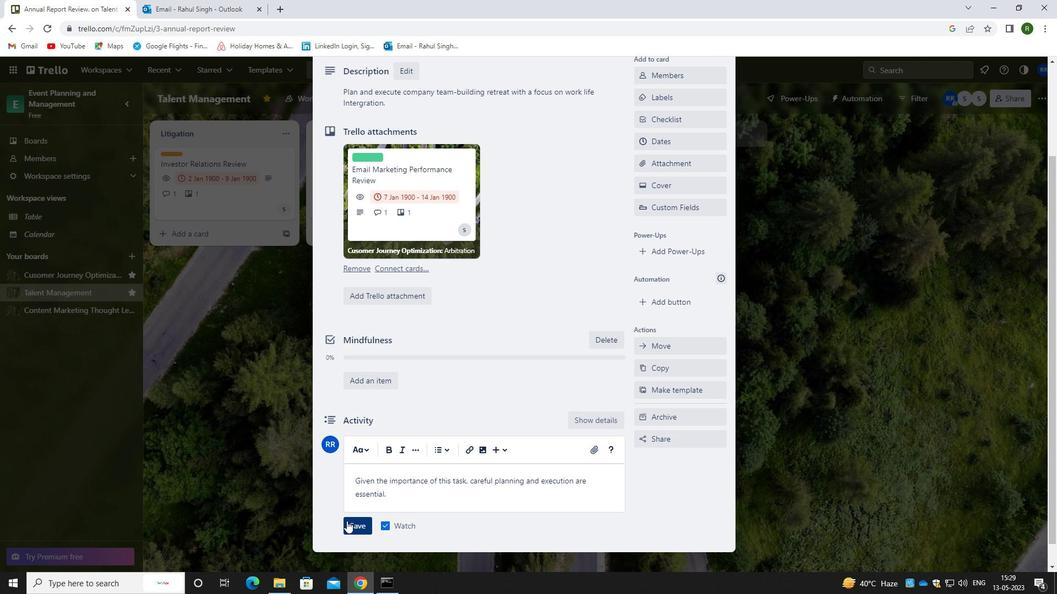 
Action: Mouse moved to (673, 144)
Screenshot: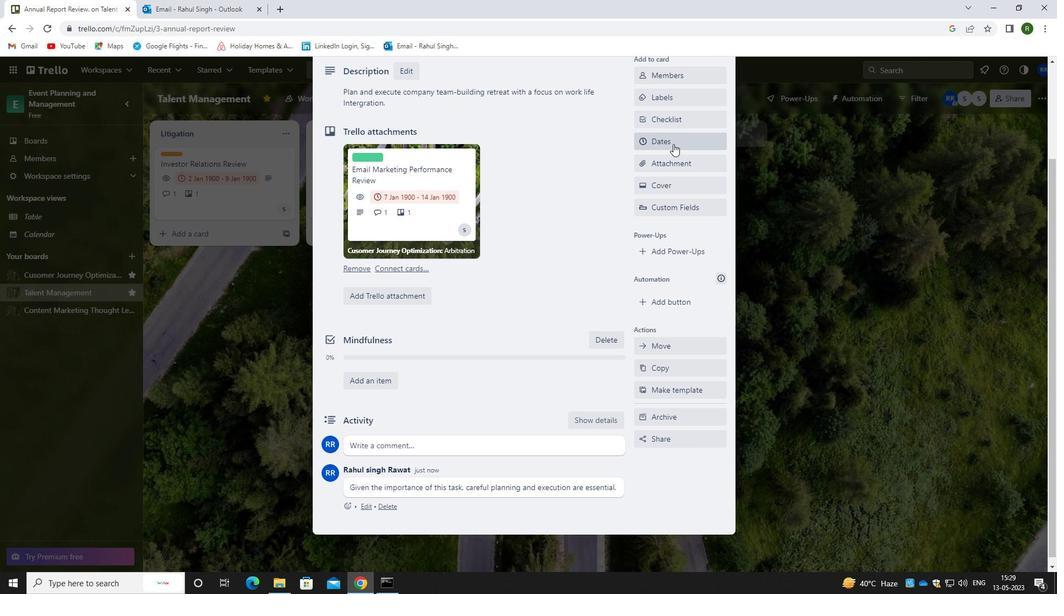 
Action: Mouse pressed left at (673, 144)
Screenshot: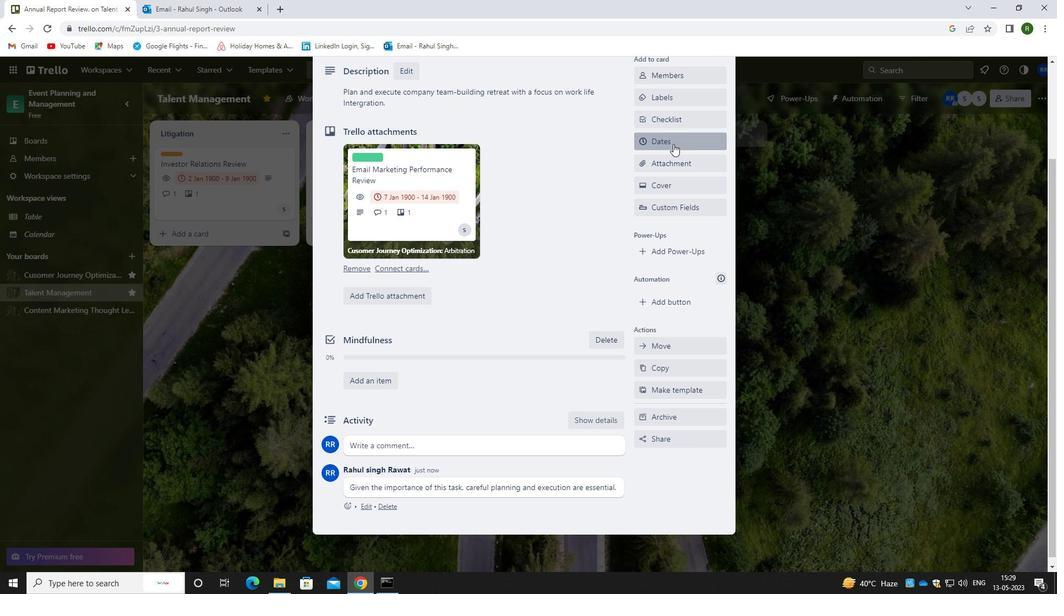 
Action: Mouse moved to (637, 366)
Screenshot: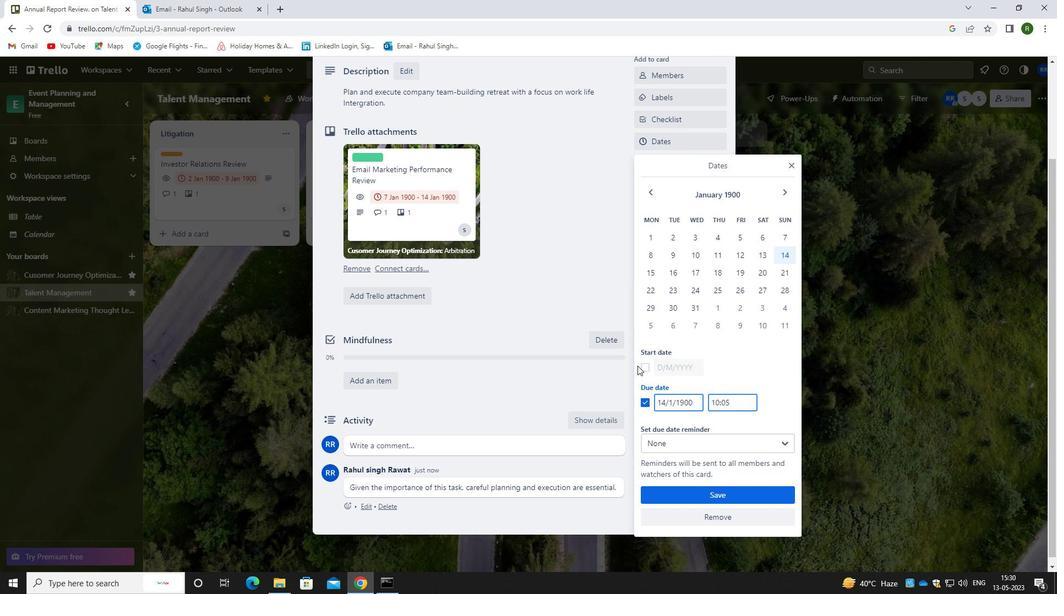 
Action: Mouse pressed left at (637, 366)
Screenshot: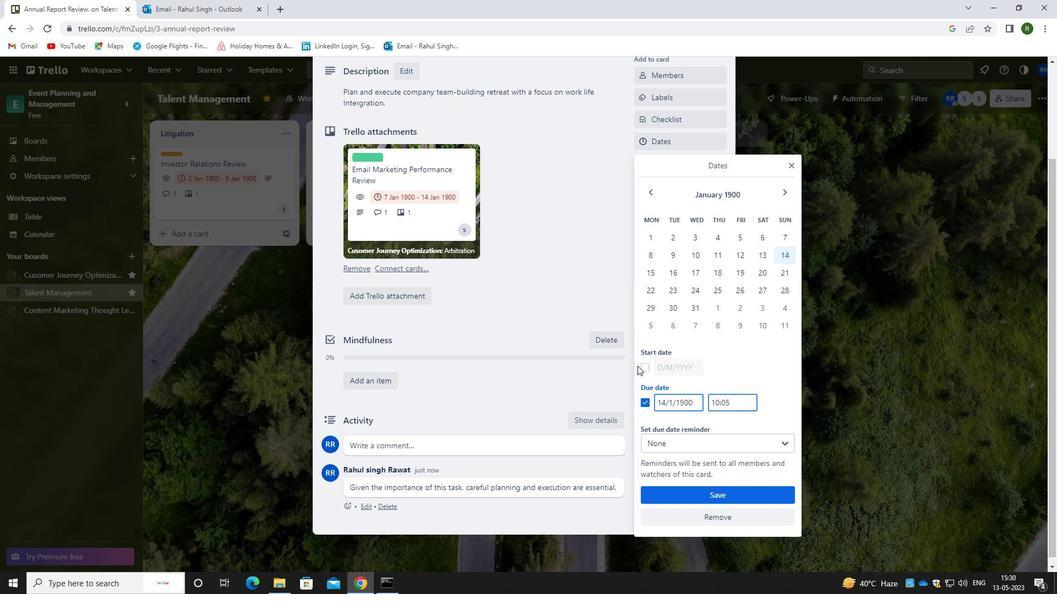 
Action: Mouse moved to (642, 365)
Screenshot: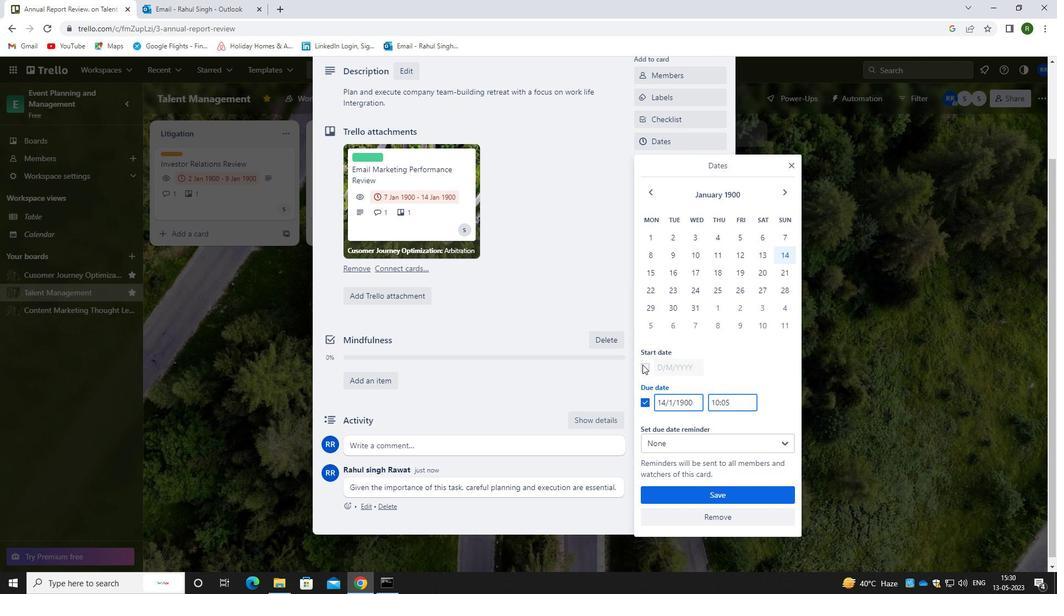 
Action: Mouse pressed left at (642, 365)
Screenshot: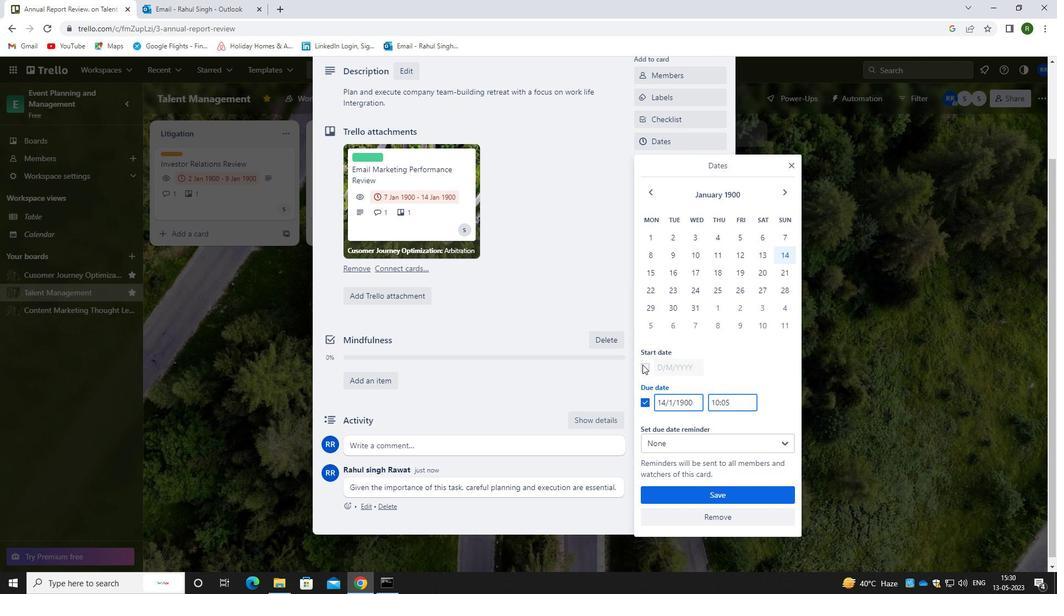 
Action: Mouse moved to (698, 367)
Screenshot: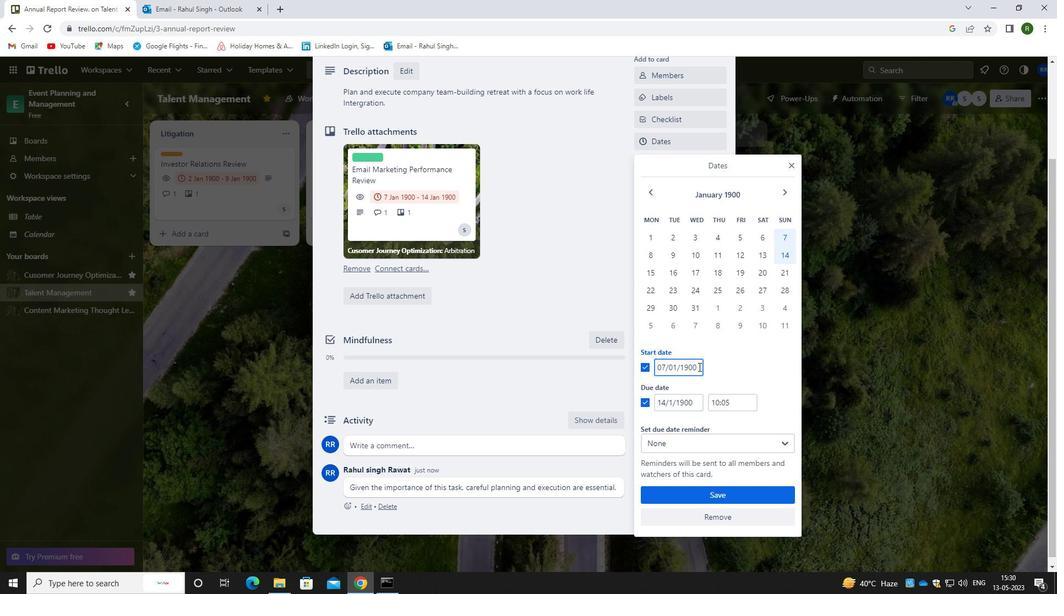 
Action: Mouse pressed left at (698, 367)
Screenshot: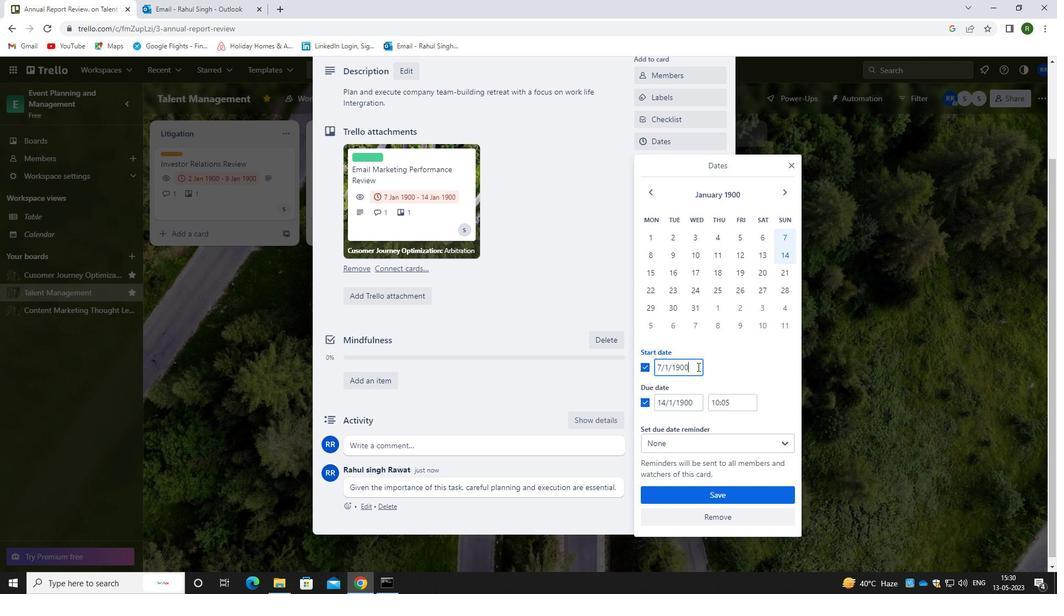 
Action: Mouse moved to (655, 367)
Screenshot: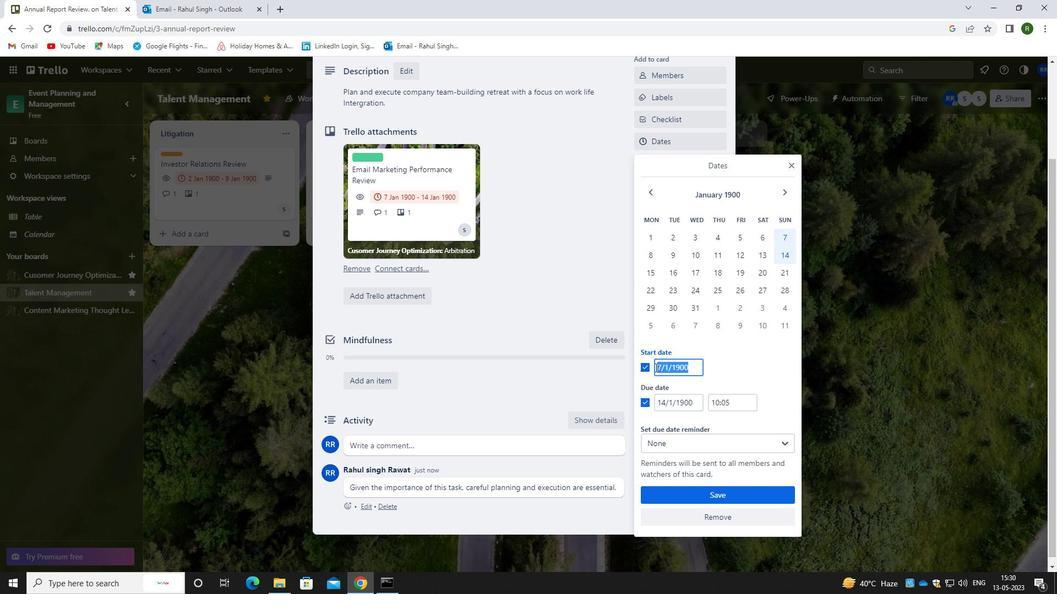 
Action: Key pressed 08/01/1900
Screenshot: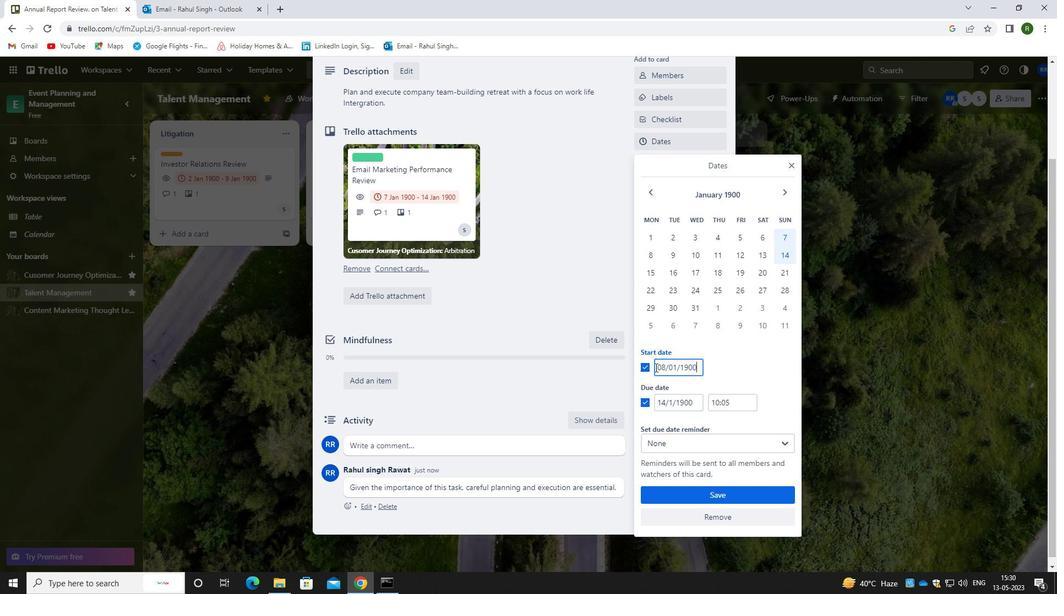
Action: Mouse moved to (693, 401)
Screenshot: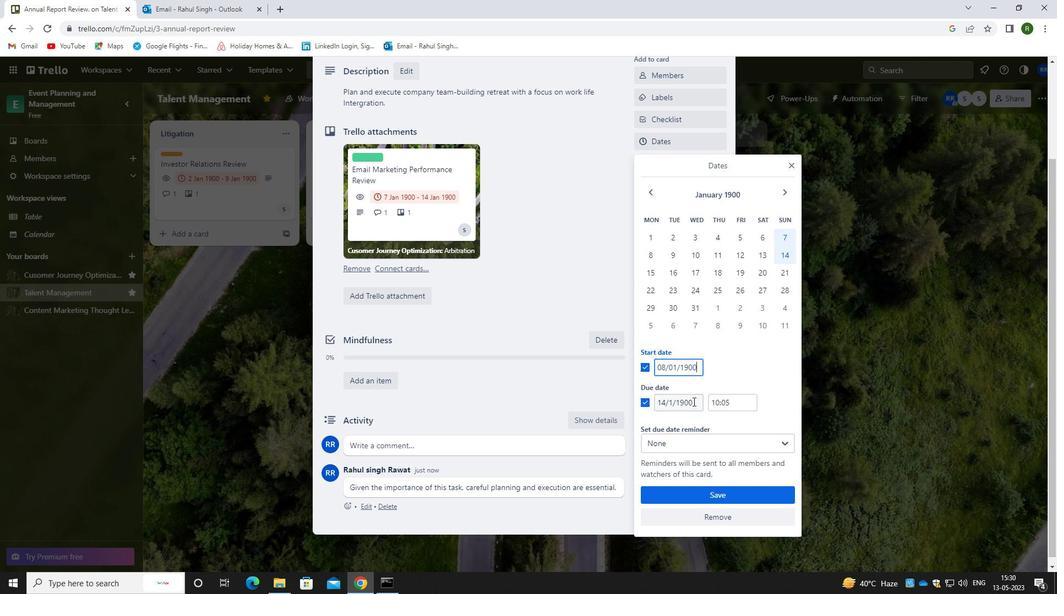 
Action: Mouse pressed left at (693, 401)
Screenshot: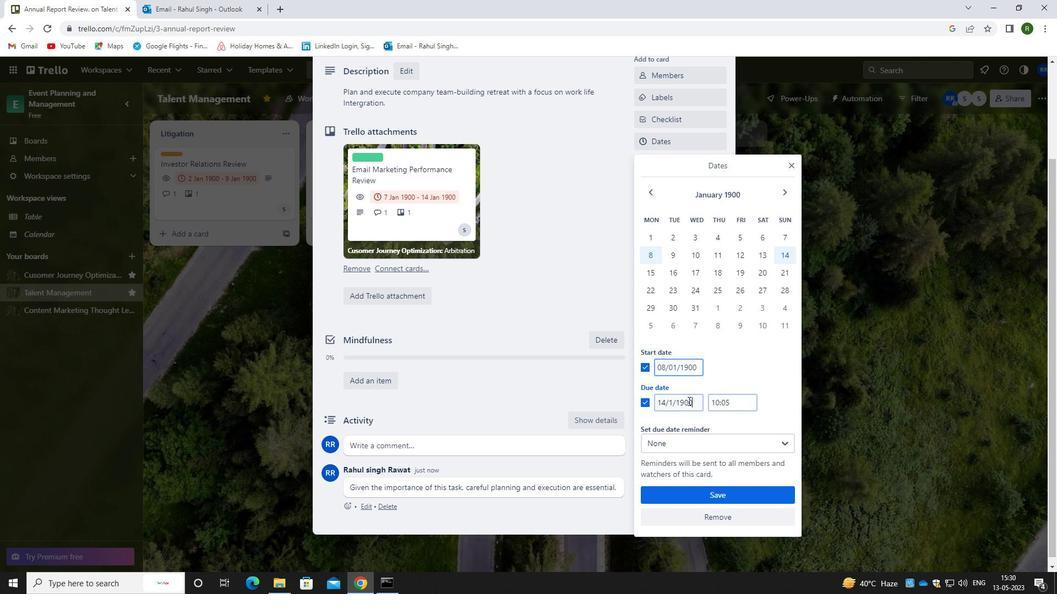 
Action: Mouse moved to (648, 412)
Screenshot: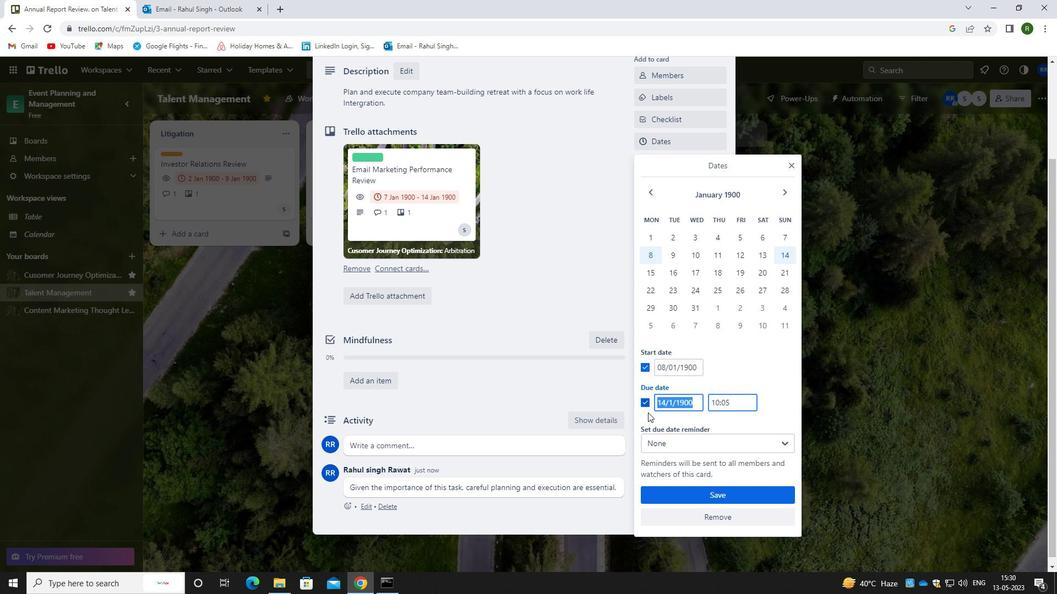 
Action: Key pressed 15/01/1900
Screenshot: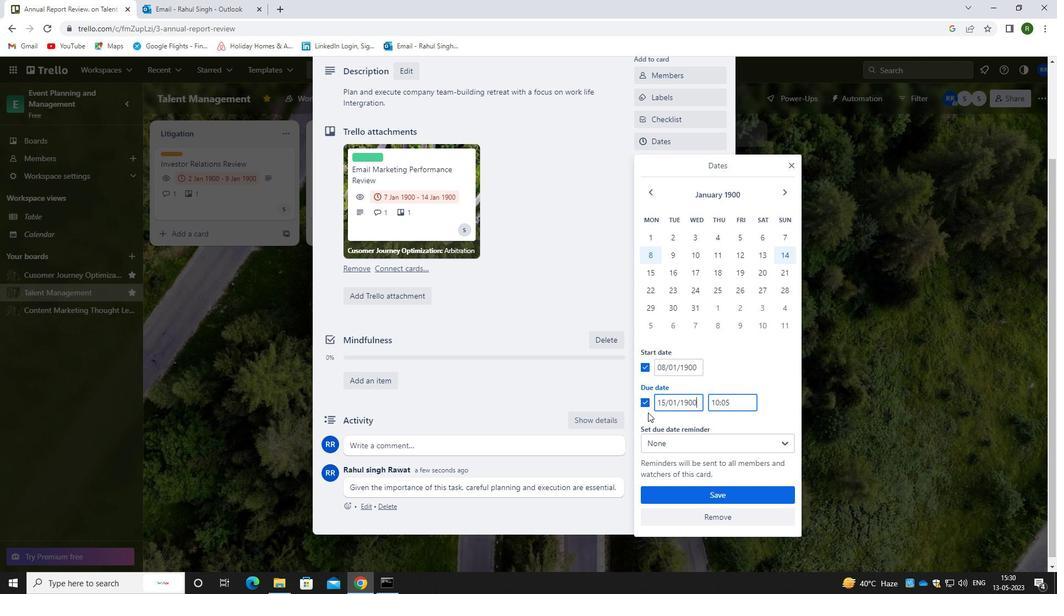 
Action: Mouse moved to (711, 499)
Screenshot: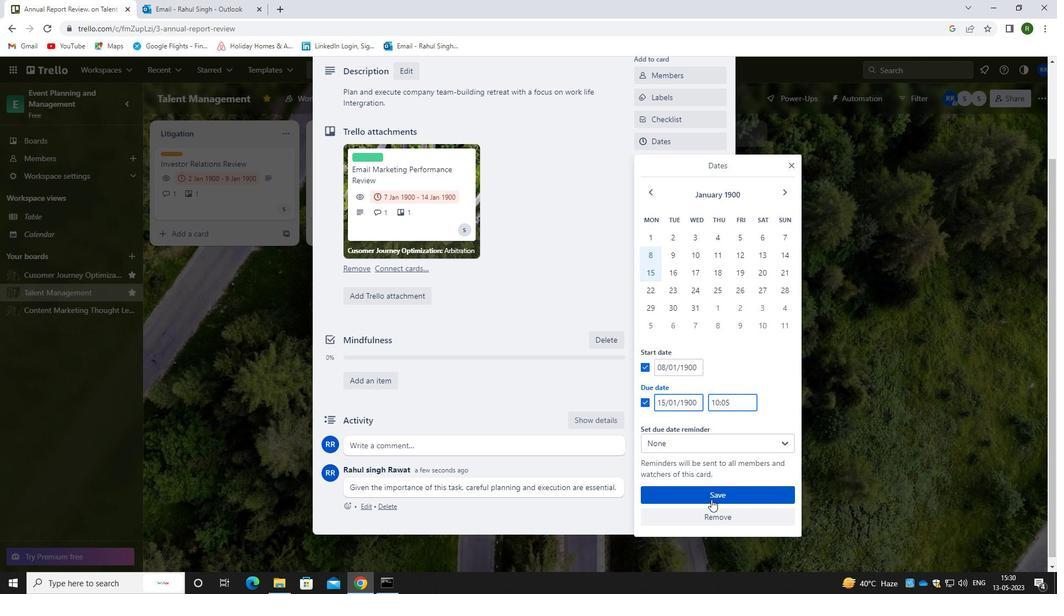 
Action: Mouse pressed left at (711, 499)
Screenshot: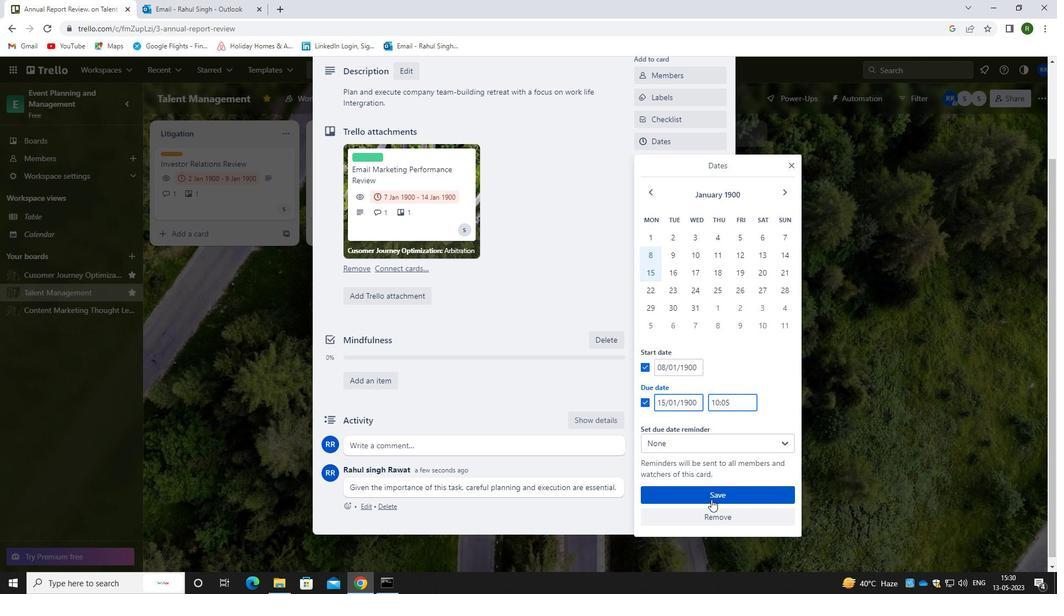 
Action: Mouse moved to (633, 381)
Screenshot: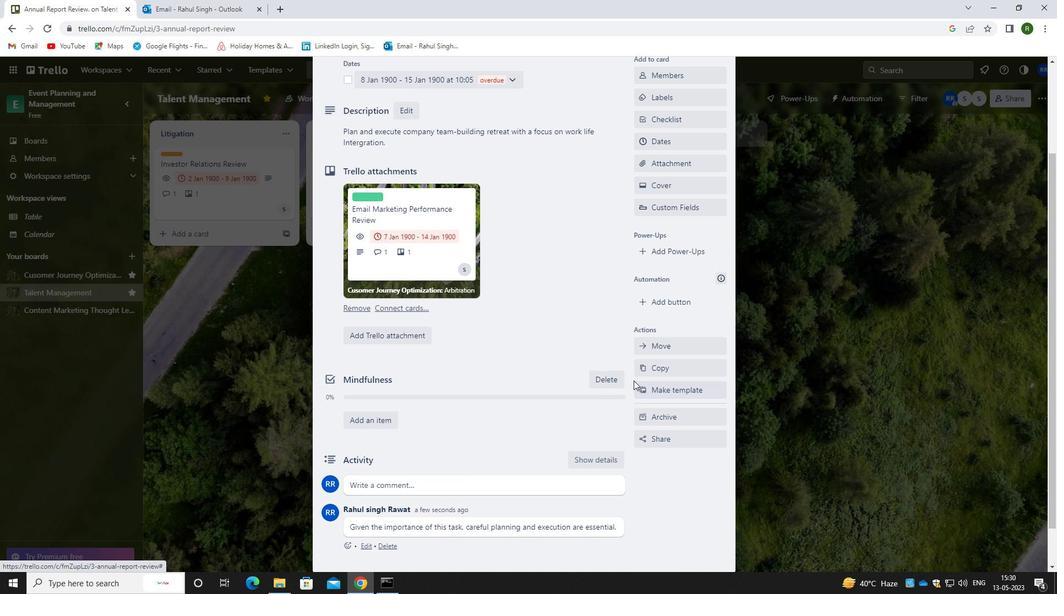 
Action: Mouse scrolled (633, 381) with delta (0, 0)
Screenshot: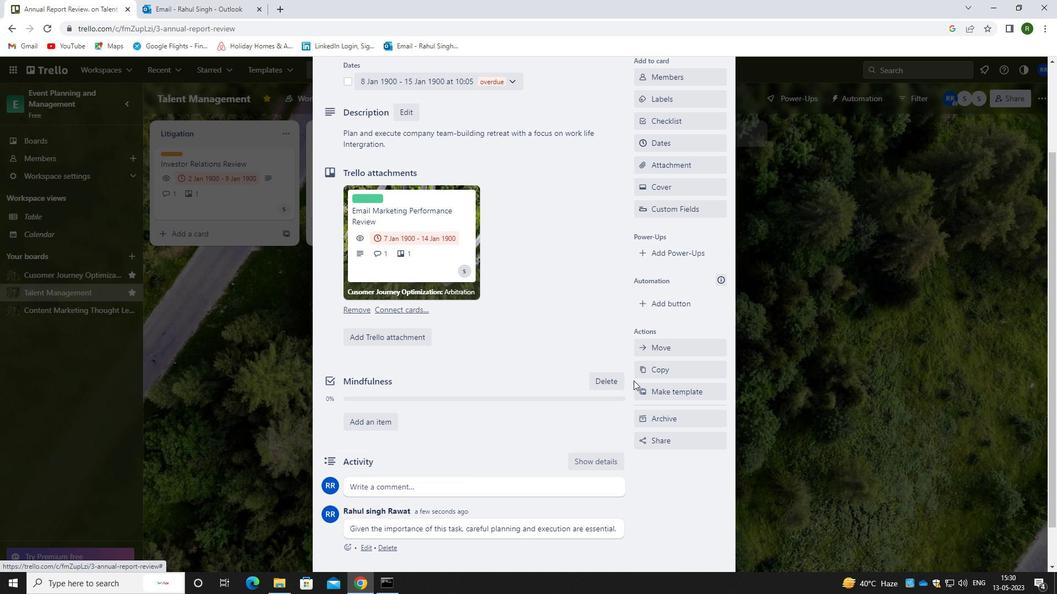 
Action: Mouse scrolled (633, 381) with delta (0, 0)
Screenshot: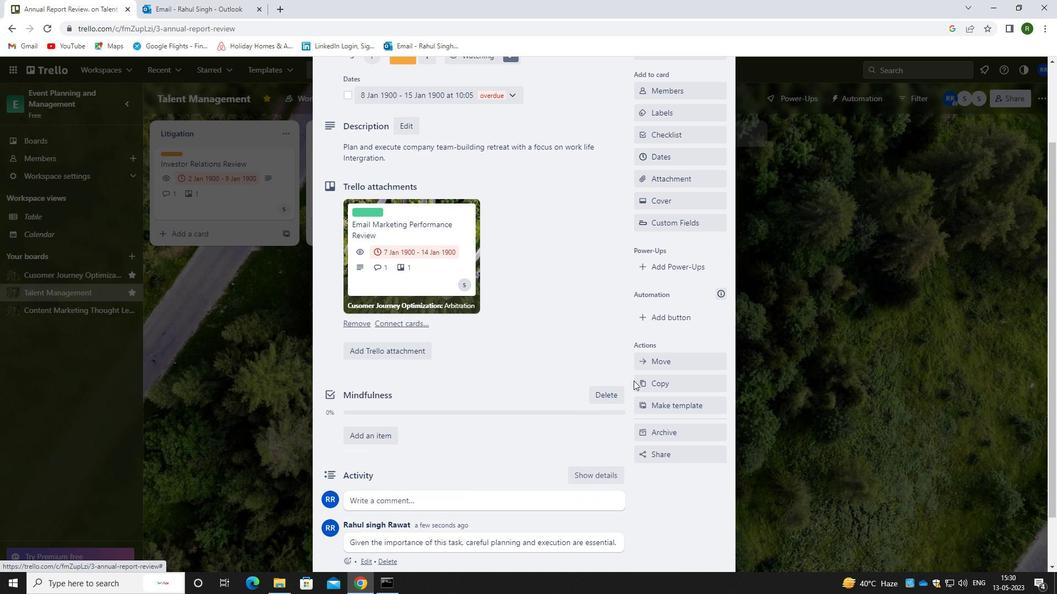 
